 Task: Find connections with filter location Budapest XXIII. kerület with filter topic #Networkingwith filter profile language English with filter current company PRA Health Sciences with filter school East West Institute Of Technology with filter industry Housing and Community Development with filter service category Immigration Law with filter keywords title Financial Planner
Action: Mouse pressed left at (487, 59)
Screenshot: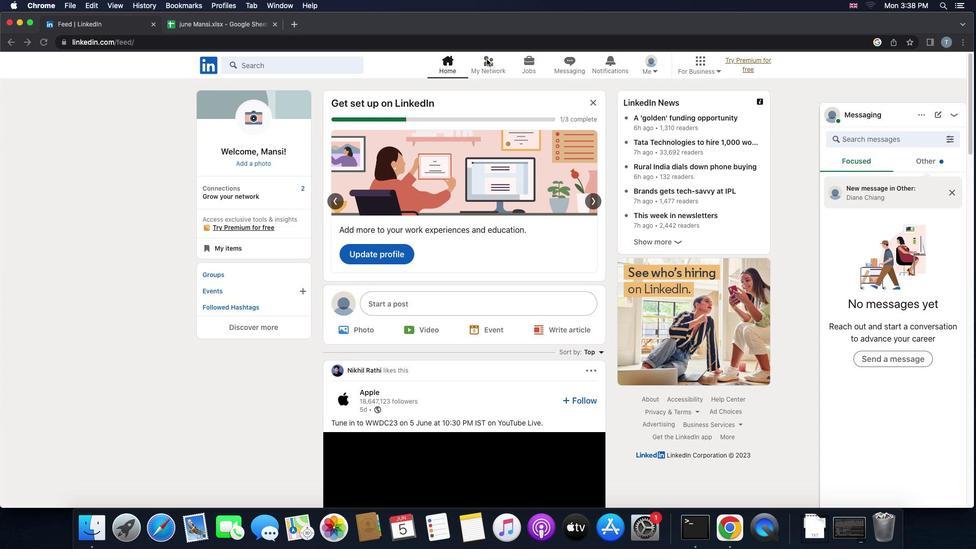 
Action: Mouse pressed left at (487, 59)
Screenshot: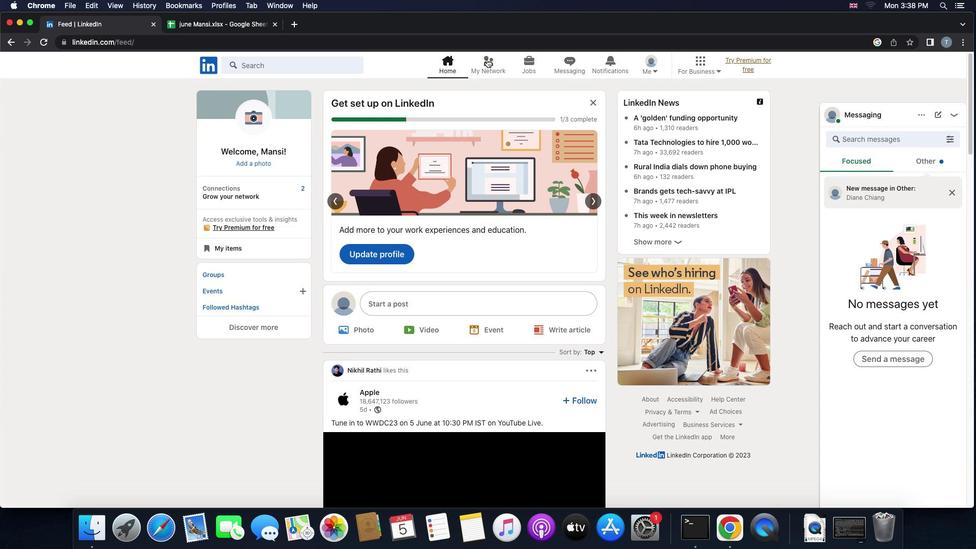 
Action: Mouse moved to (304, 119)
Screenshot: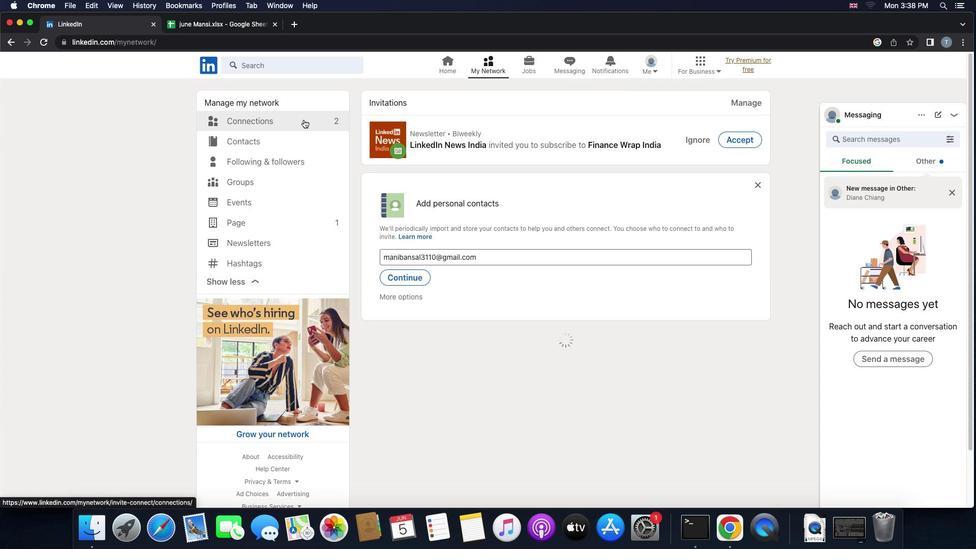 
Action: Mouse pressed left at (304, 119)
Screenshot: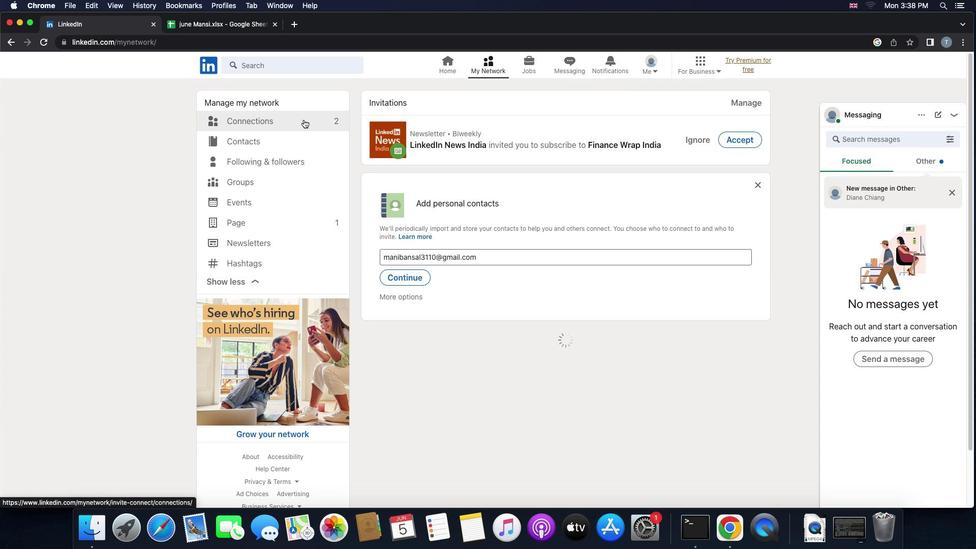 
Action: Mouse pressed left at (304, 119)
Screenshot: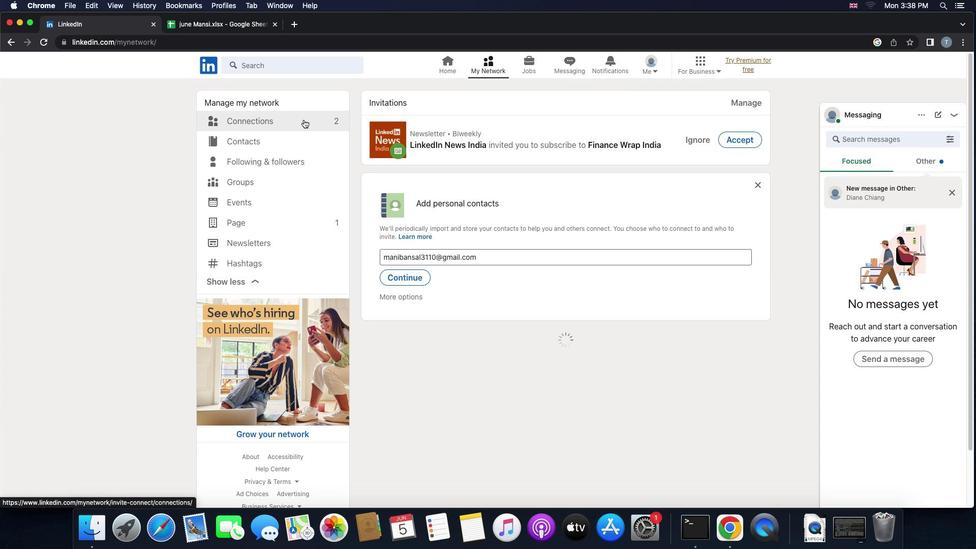 
Action: Mouse moved to (550, 121)
Screenshot: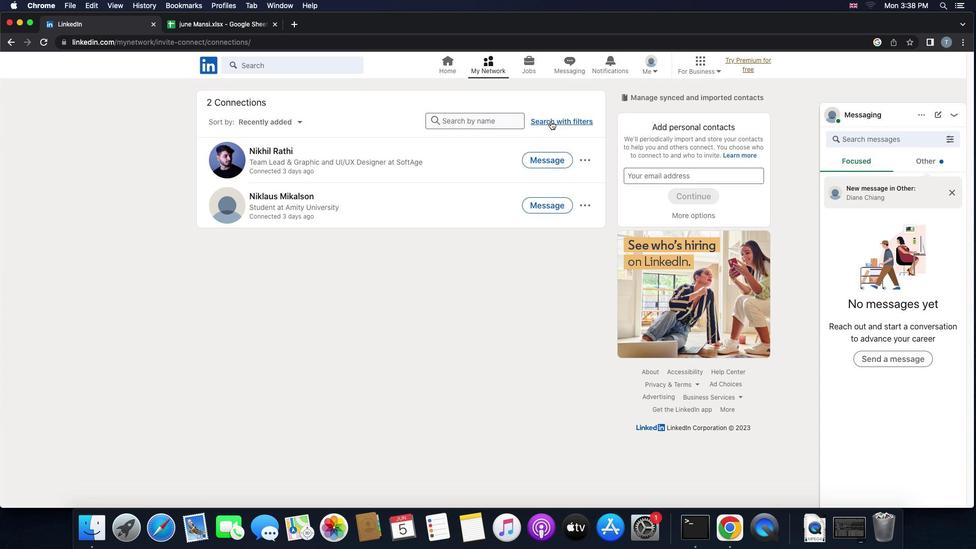 
Action: Mouse pressed left at (550, 121)
Screenshot: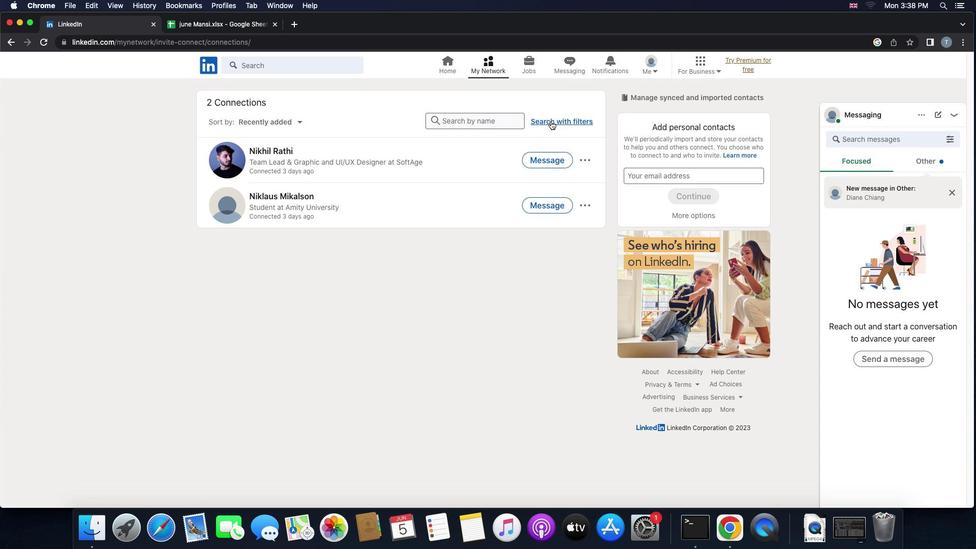 
Action: Mouse moved to (538, 90)
Screenshot: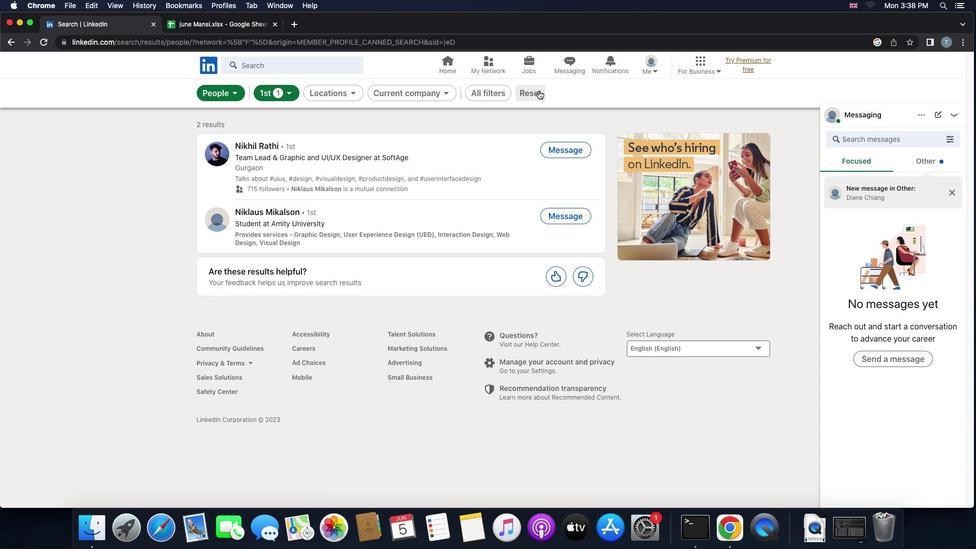 
Action: Mouse pressed left at (538, 90)
Screenshot: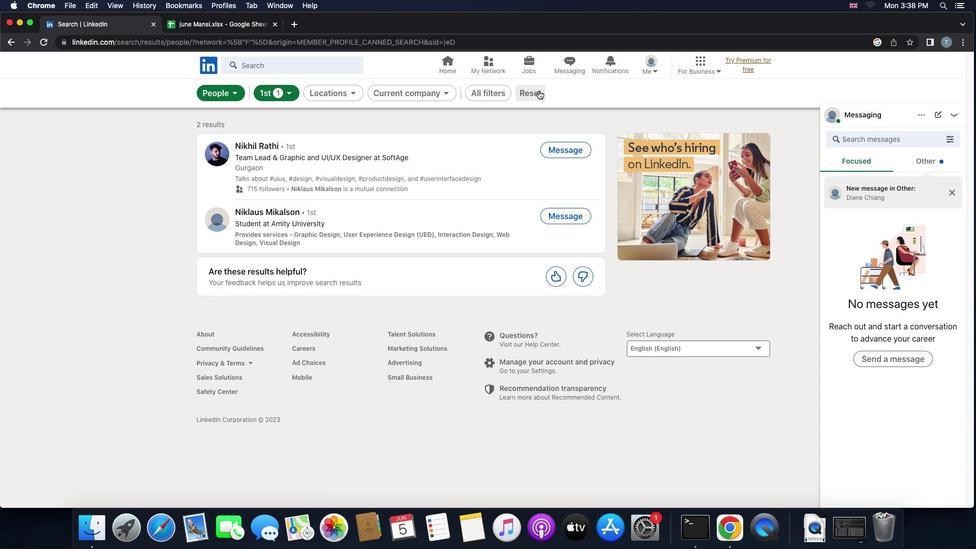 
Action: Mouse moved to (527, 90)
Screenshot: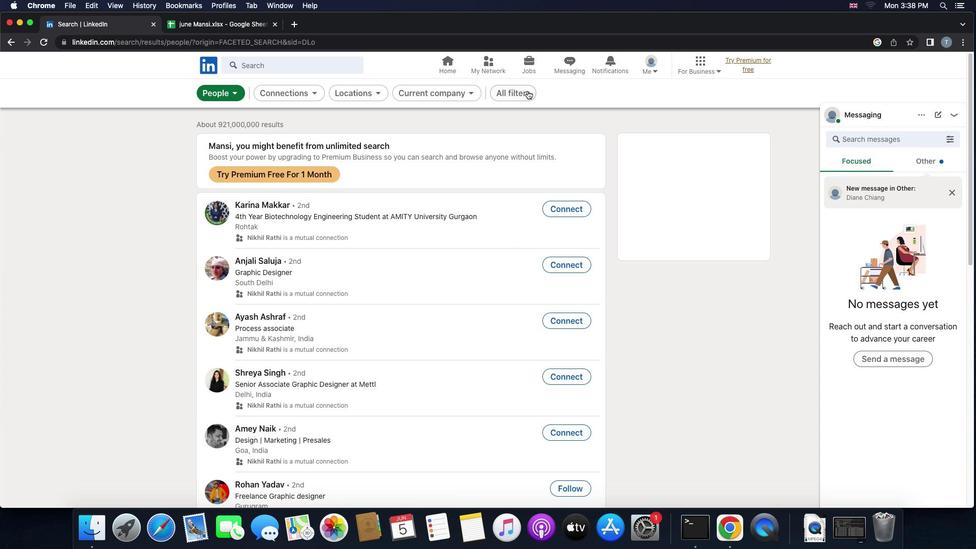
Action: Mouse pressed left at (527, 90)
Screenshot: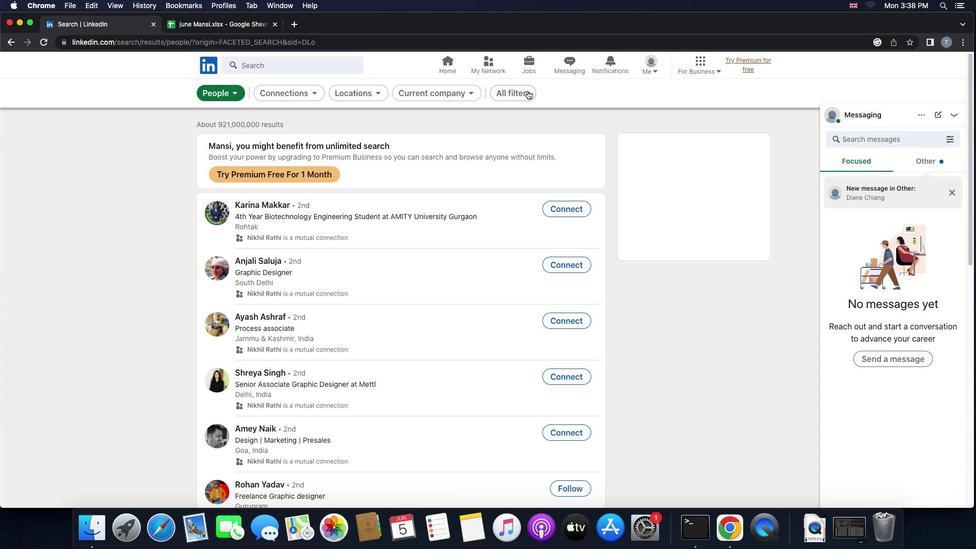 
Action: Mouse moved to (761, 232)
Screenshot: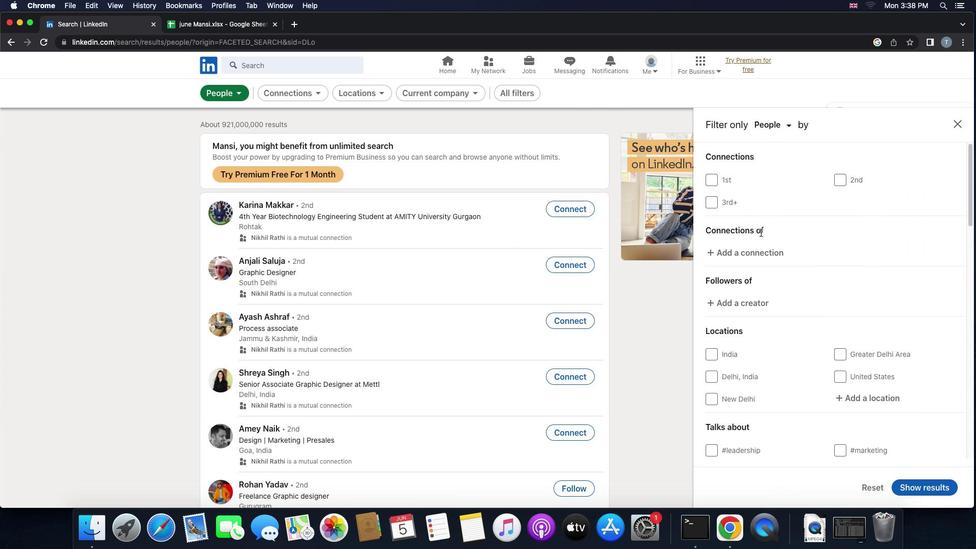
Action: Mouse scrolled (761, 232) with delta (0, 0)
Screenshot: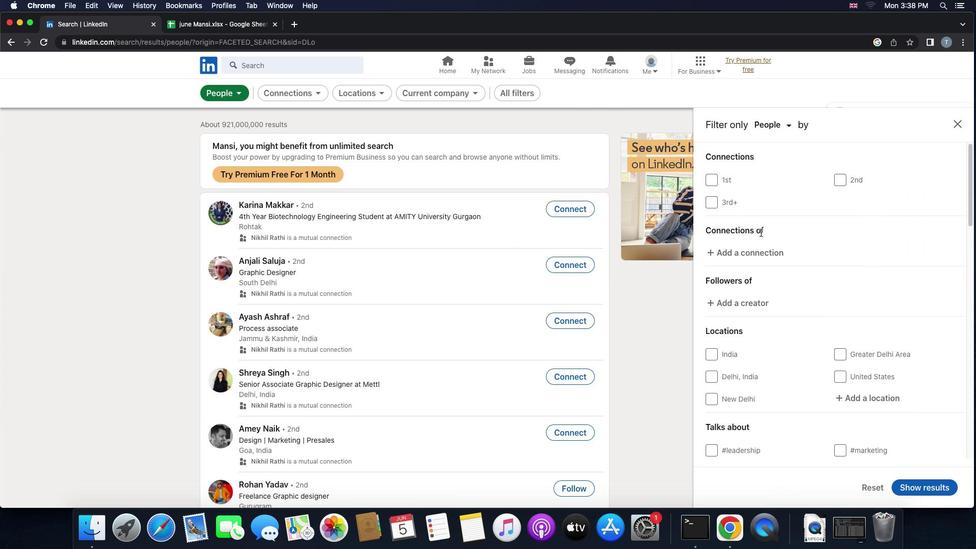 
Action: Mouse scrolled (761, 232) with delta (0, 0)
Screenshot: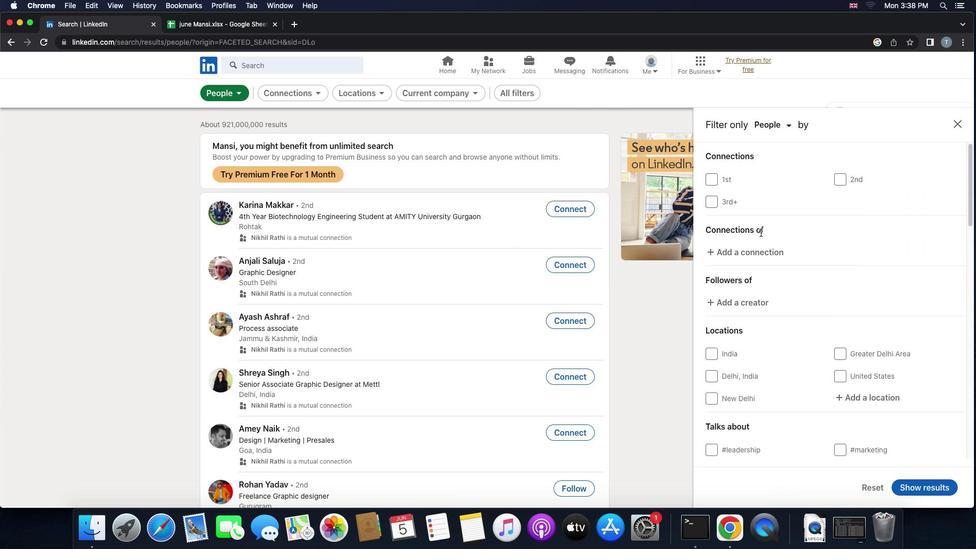
Action: Mouse scrolled (761, 232) with delta (0, 0)
Screenshot: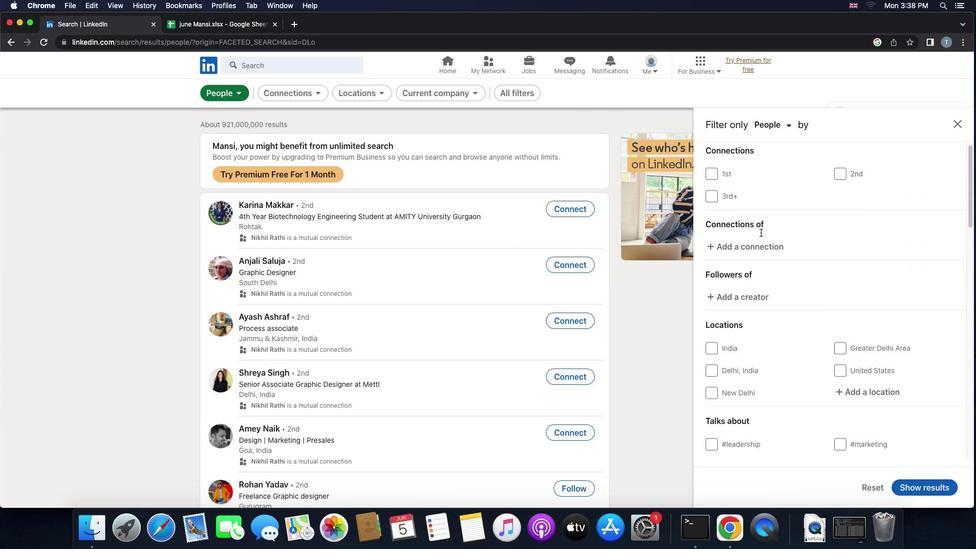 
Action: Mouse scrolled (761, 232) with delta (0, 0)
Screenshot: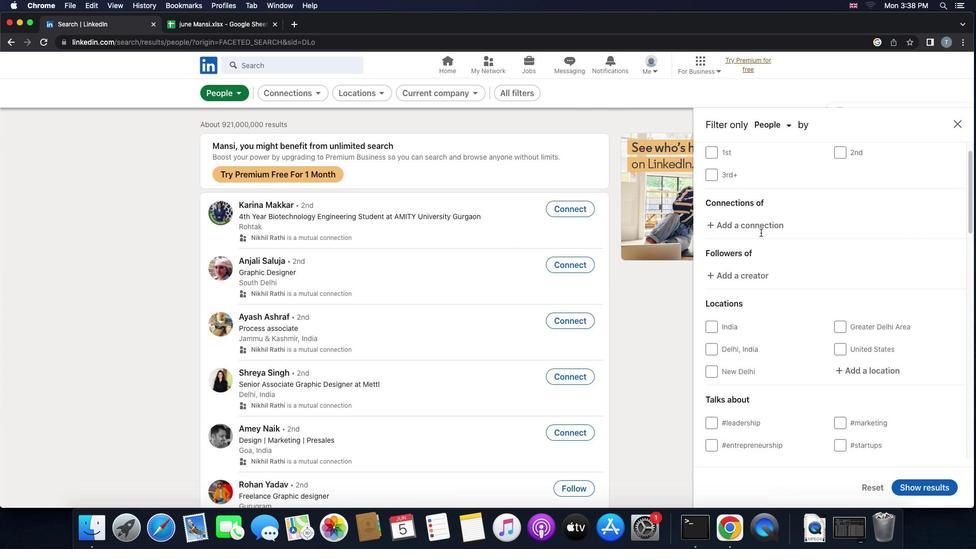 
Action: Mouse moved to (864, 340)
Screenshot: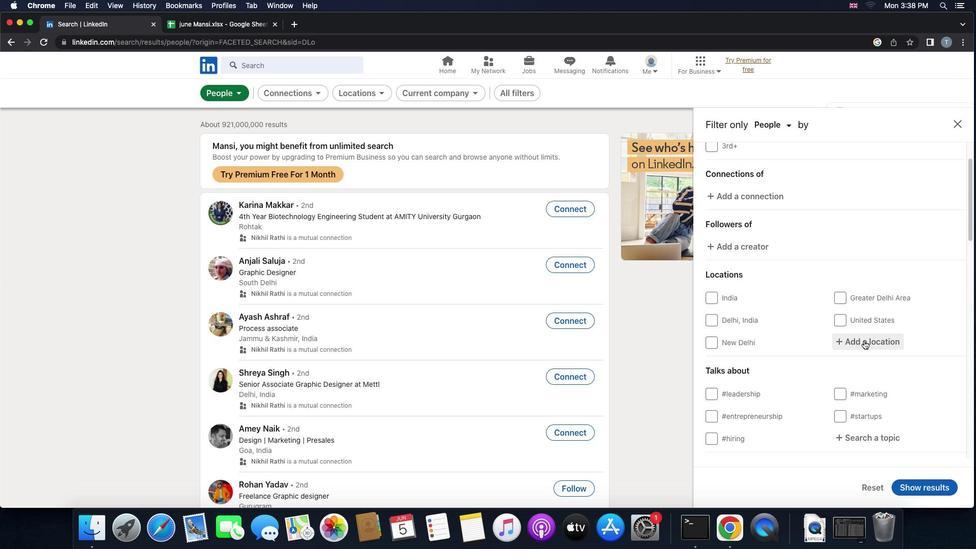 
Action: Mouse pressed left at (864, 340)
Screenshot: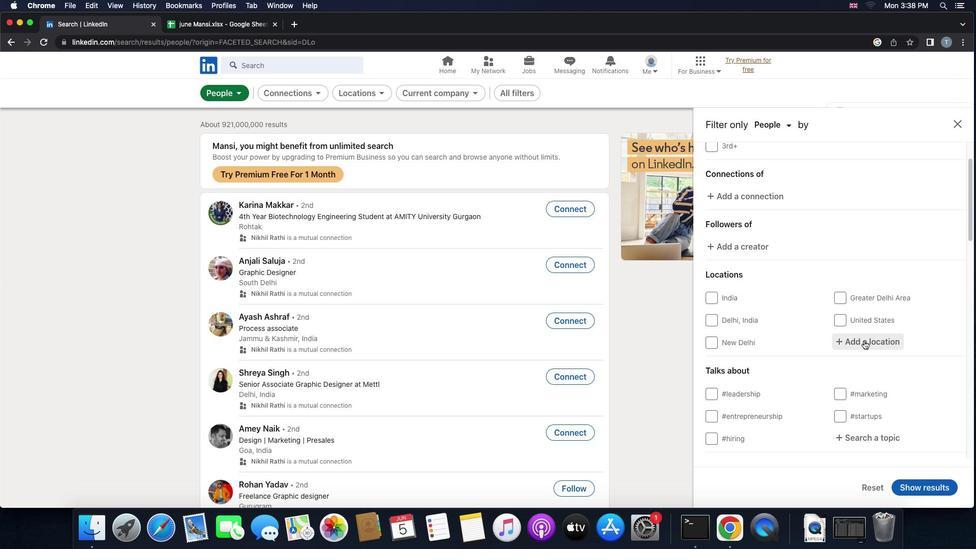 
Action: Mouse moved to (865, 341)
Screenshot: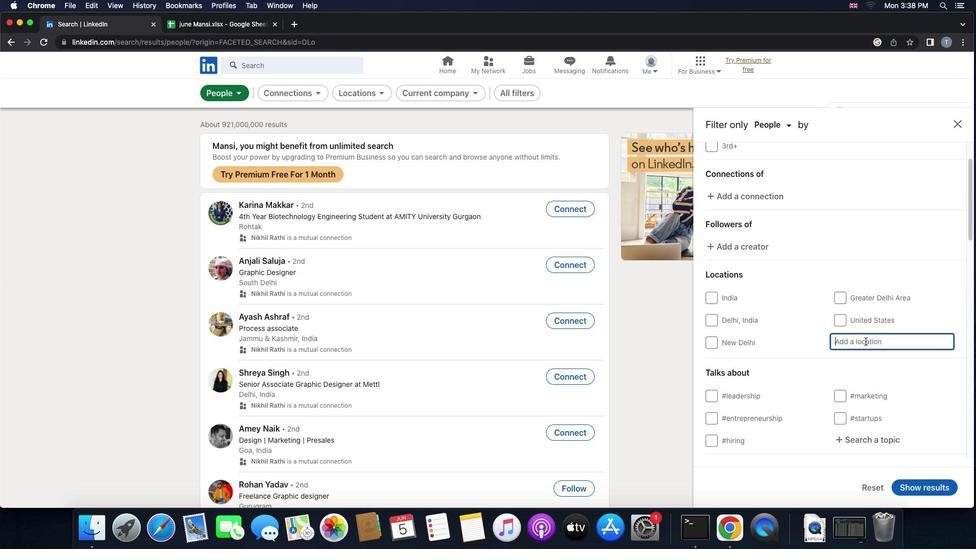 
Action: Key pressed Key.shift'B''u''d''a''p''e''s''t'Key.spaceKey.shift'X''X'Key.shift'I''I''I''.''k''e''r''u''l''e''t'Key.enter
Screenshot: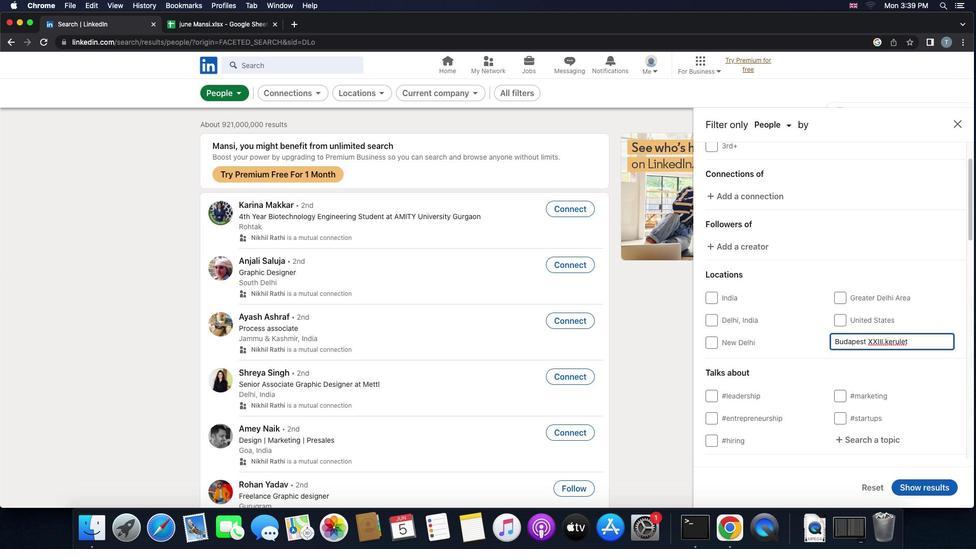 
Action: Mouse moved to (754, 370)
Screenshot: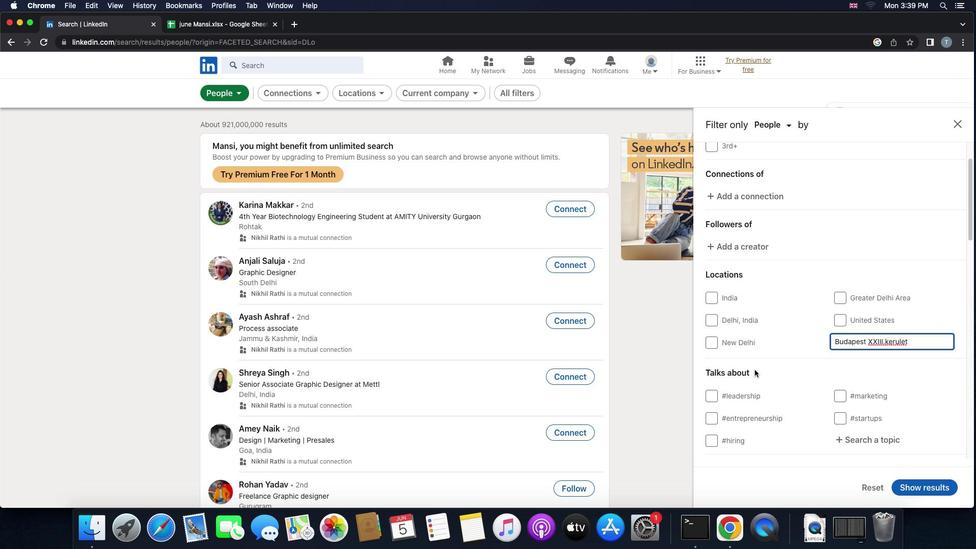 
Action: Mouse scrolled (754, 370) with delta (0, 0)
Screenshot: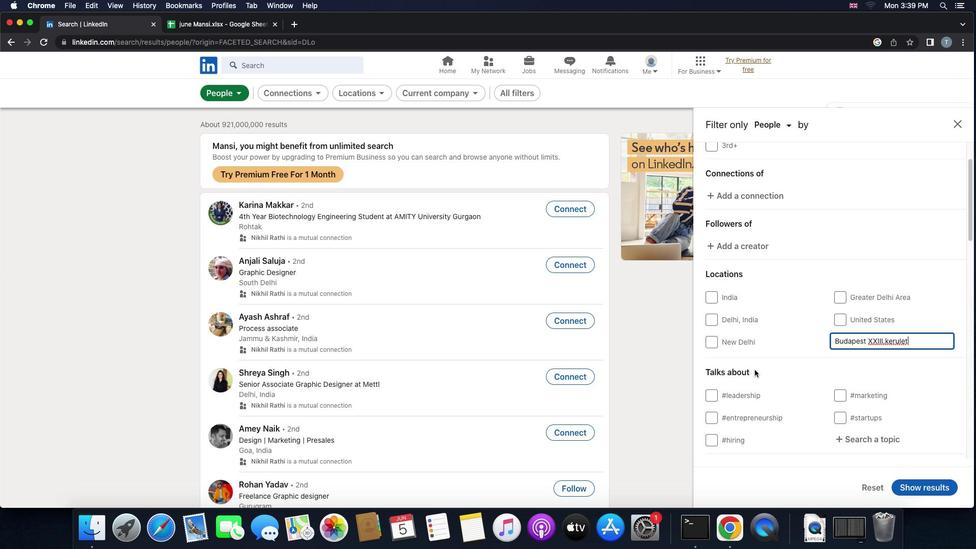 
Action: Mouse scrolled (754, 370) with delta (0, 0)
Screenshot: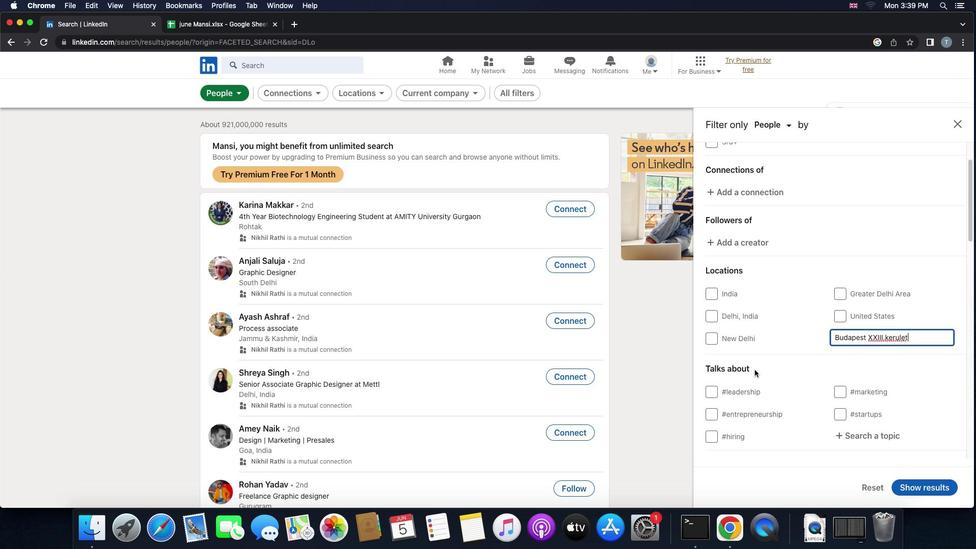 
Action: Mouse scrolled (754, 370) with delta (0, -1)
Screenshot: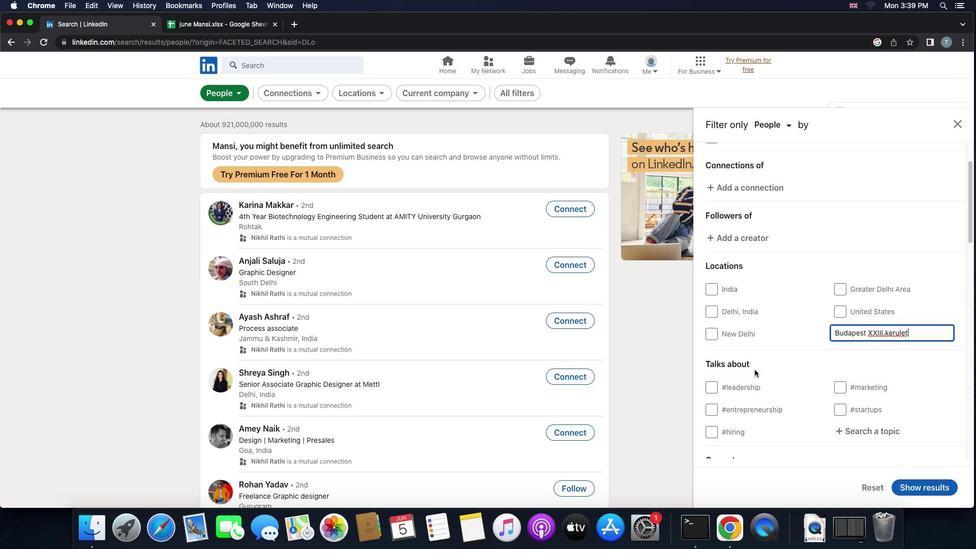 
Action: Mouse scrolled (754, 370) with delta (0, -1)
Screenshot: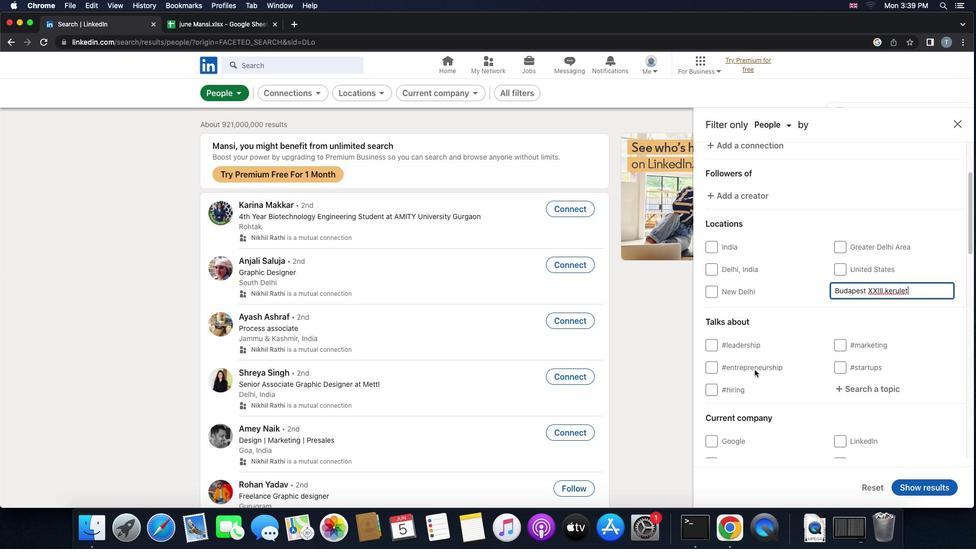 
Action: Mouse moved to (859, 285)
Screenshot: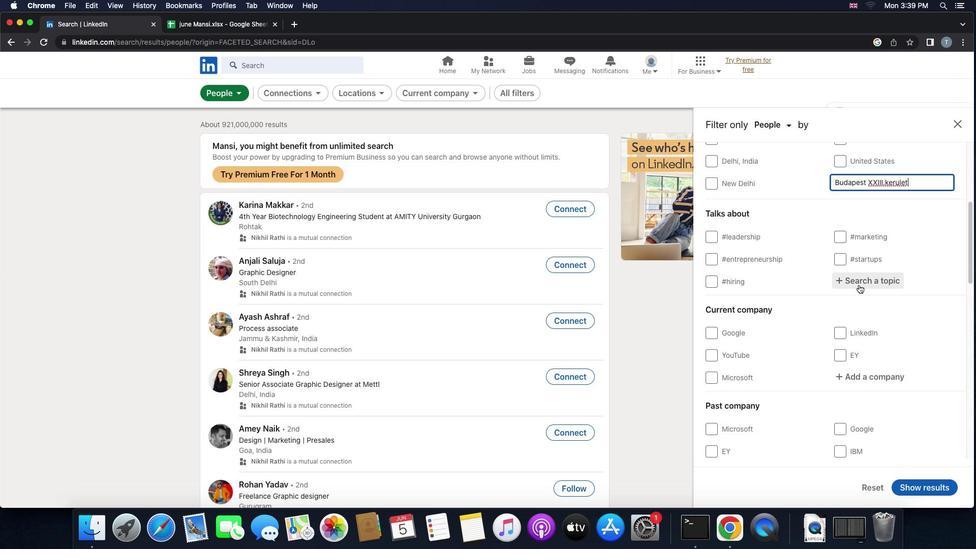 
Action: Mouse pressed left at (859, 285)
Screenshot: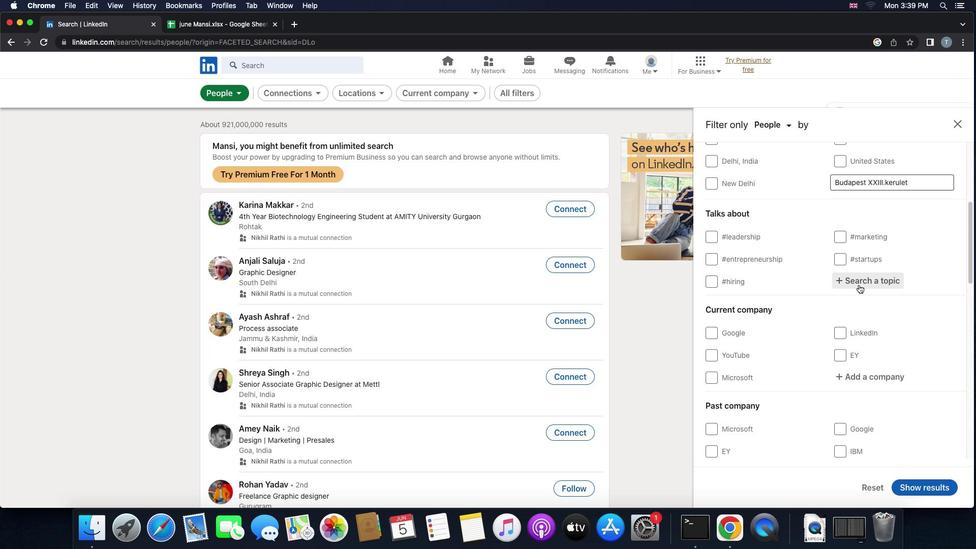 
Action: Key pressed 'n''e''t''w''o''r''k''i''n''g'
Screenshot: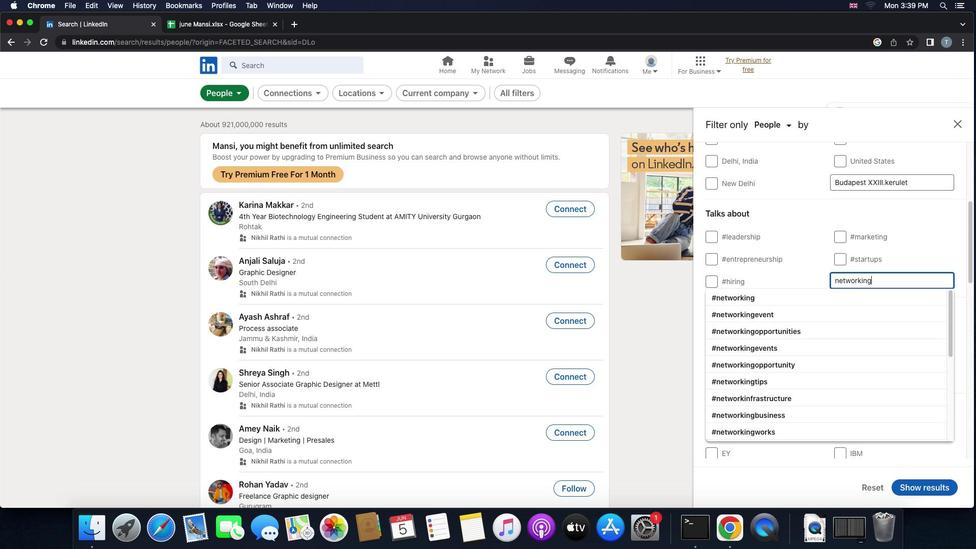 
Action: Mouse moved to (847, 300)
Screenshot: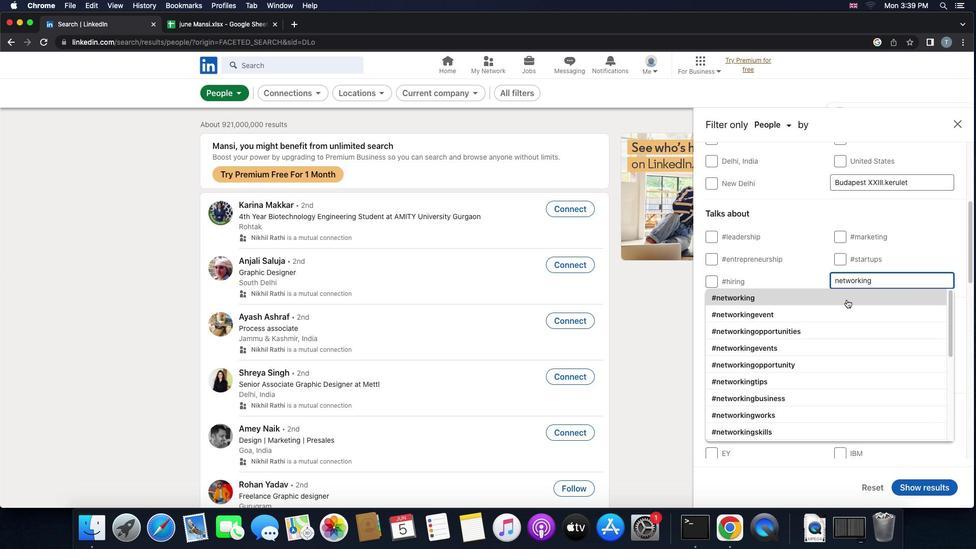 
Action: Mouse pressed left at (847, 300)
Screenshot: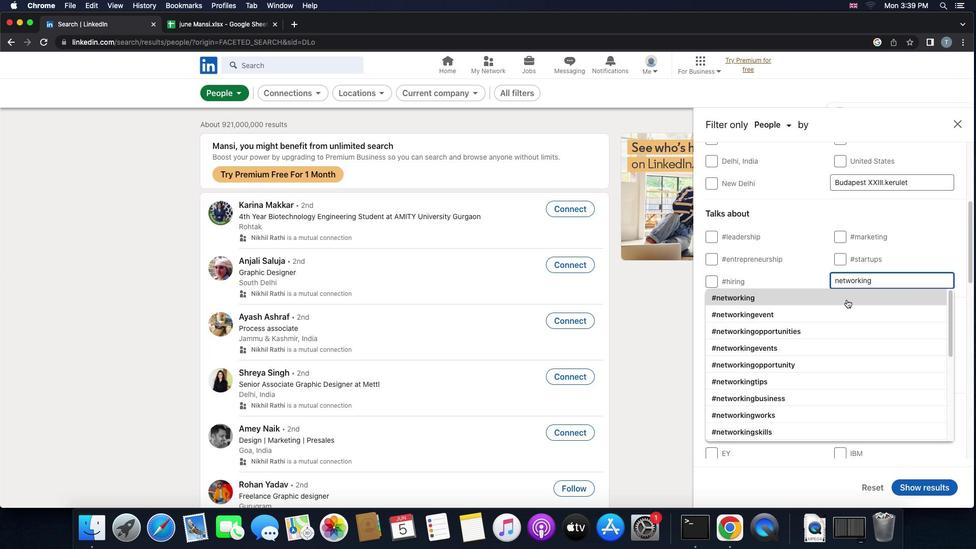 
Action: Mouse moved to (849, 300)
Screenshot: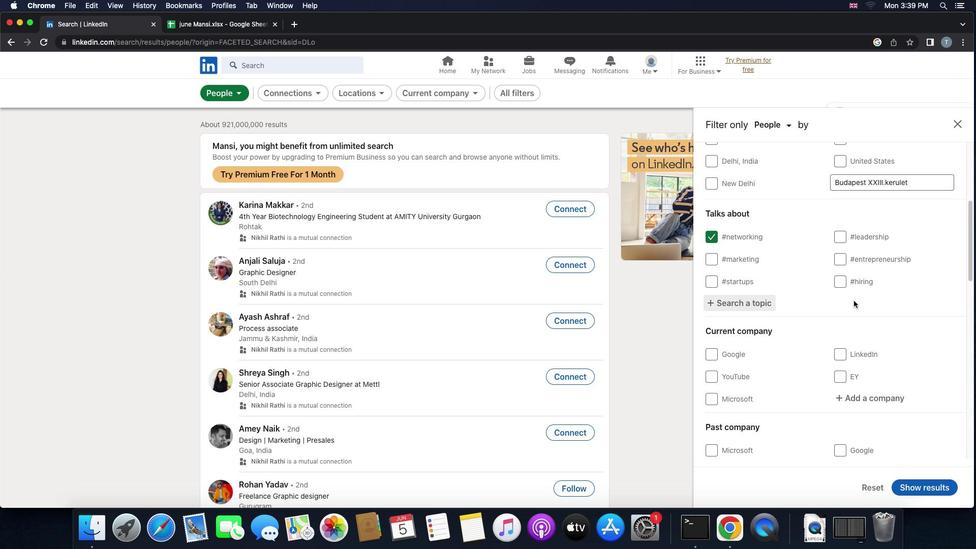 
Action: Mouse scrolled (849, 300) with delta (0, 0)
Screenshot: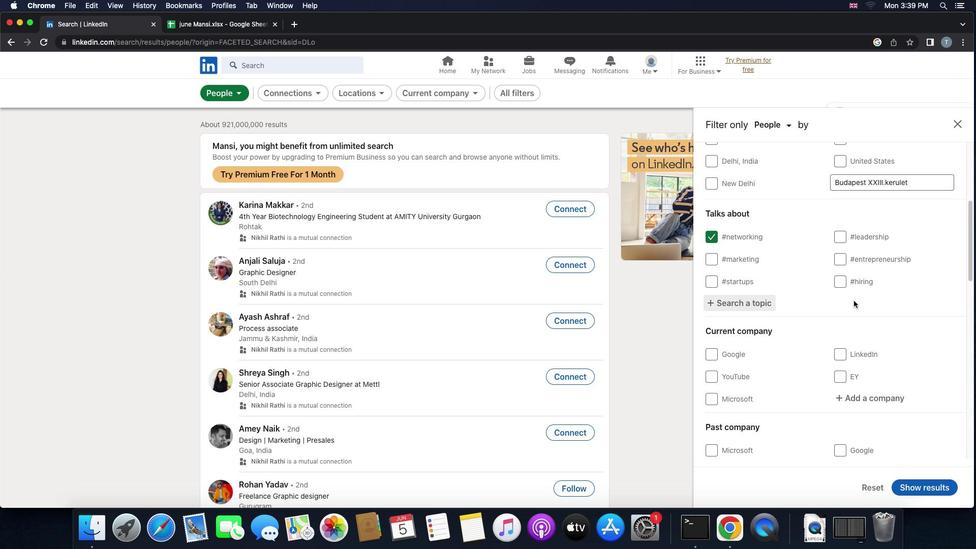 
Action: Mouse moved to (854, 301)
Screenshot: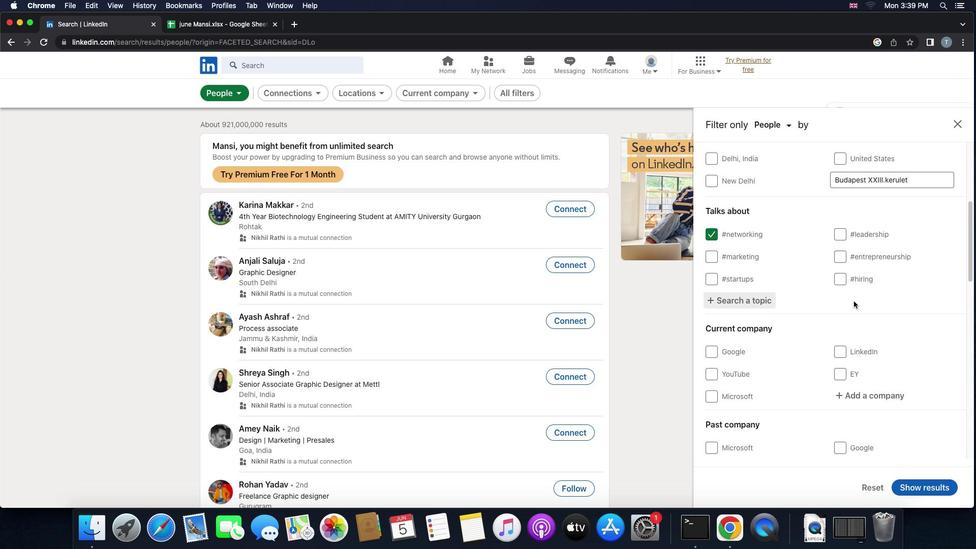 
Action: Mouse scrolled (854, 301) with delta (0, 0)
Screenshot: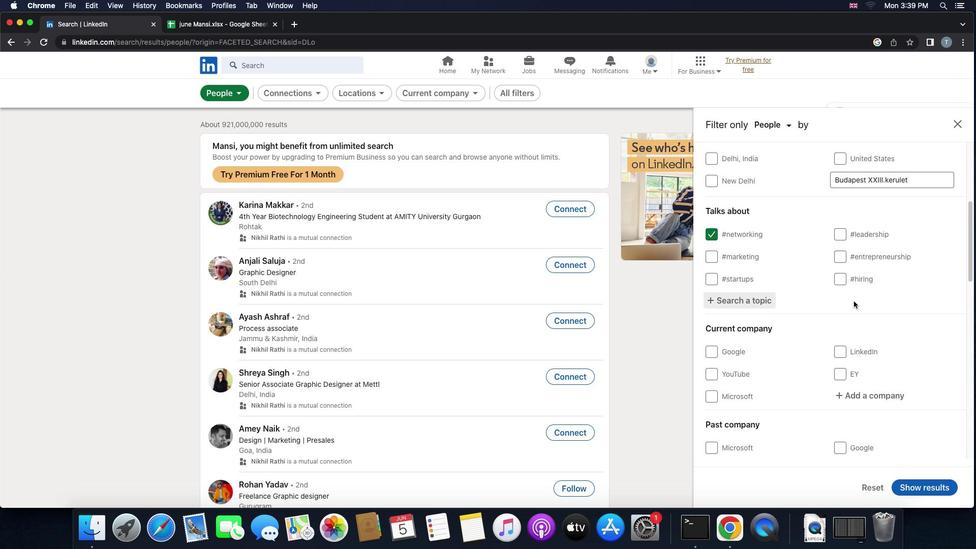 
Action: Mouse moved to (854, 301)
Screenshot: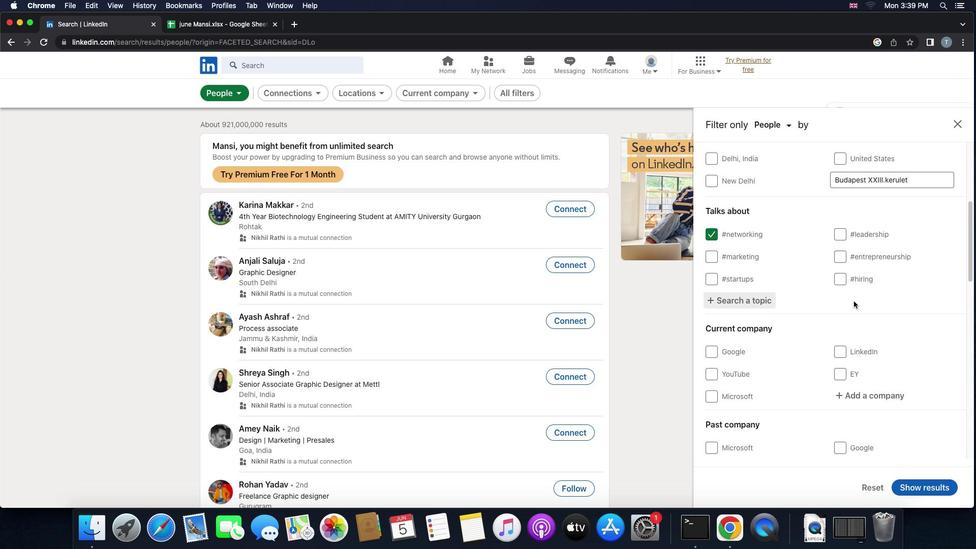 
Action: Mouse scrolled (854, 301) with delta (0, -1)
Screenshot: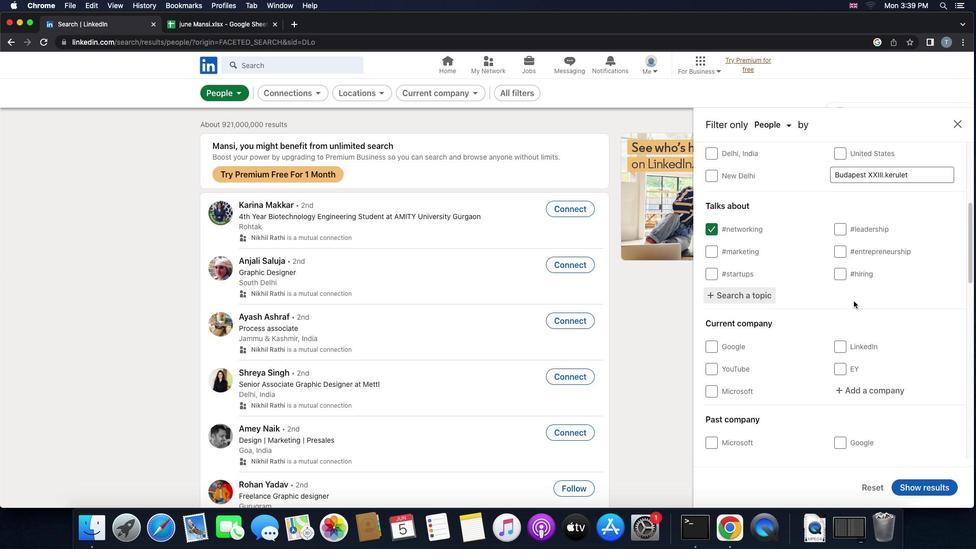 
Action: Mouse moved to (854, 301)
Screenshot: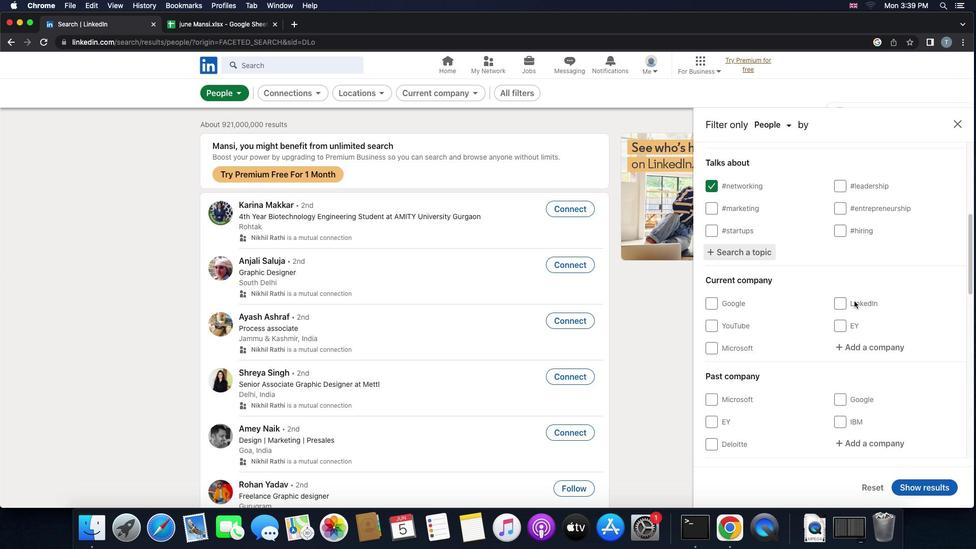 
Action: Mouse scrolled (854, 301) with delta (0, 0)
Screenshot: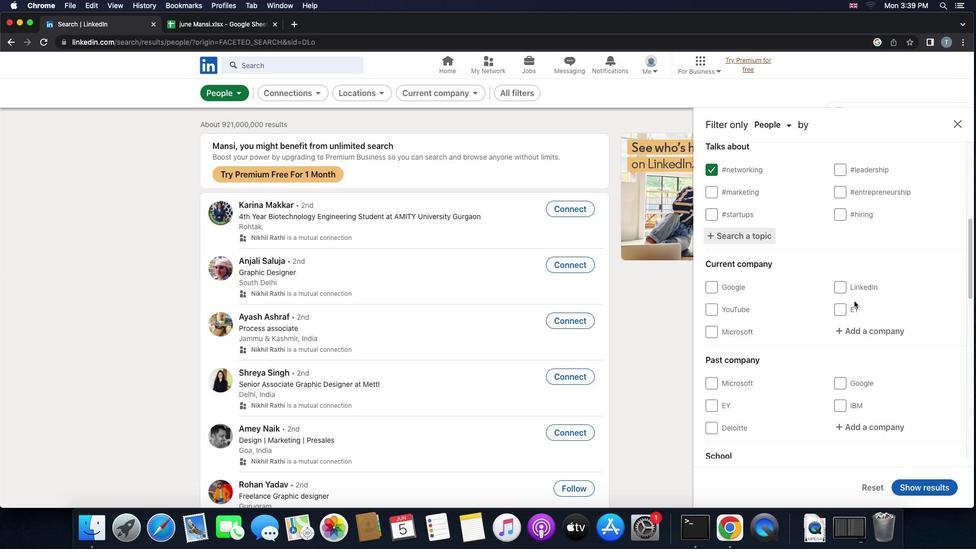 
Action: Mouse scrolled (854, 301) with delta (0, 0)
Screenshot: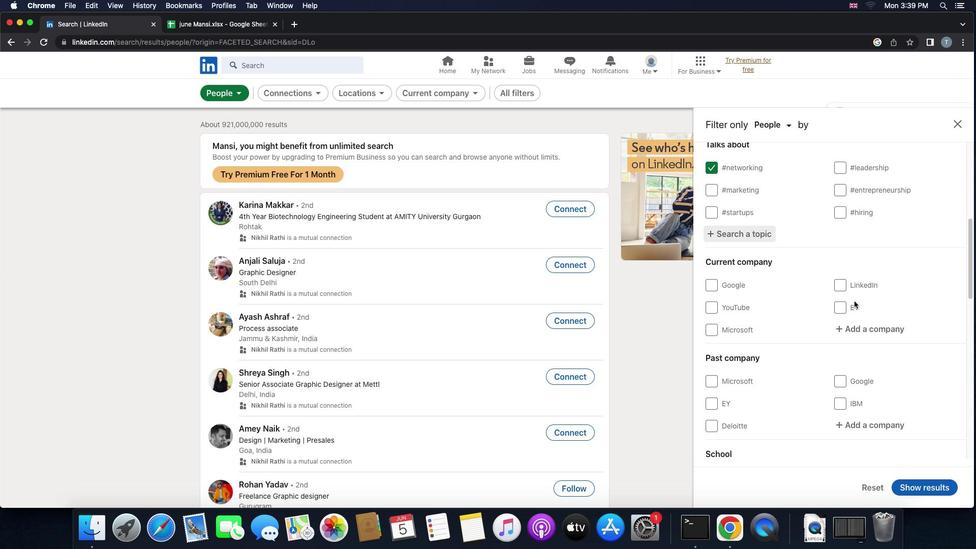 
Action: Mouse scrolled (854, 301) with delta (0, -1)
Screenshot: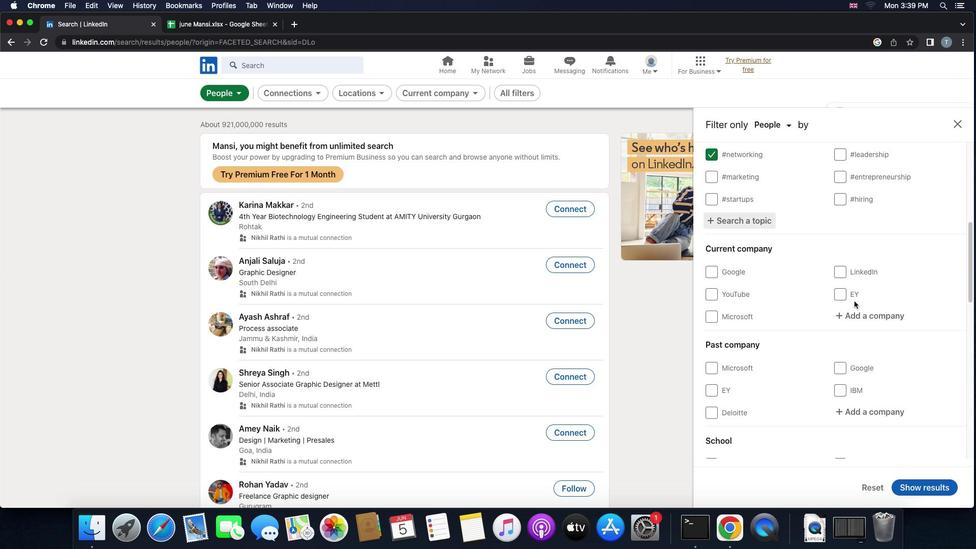
Action: Mouse moved to (870, 263)
Screenshot: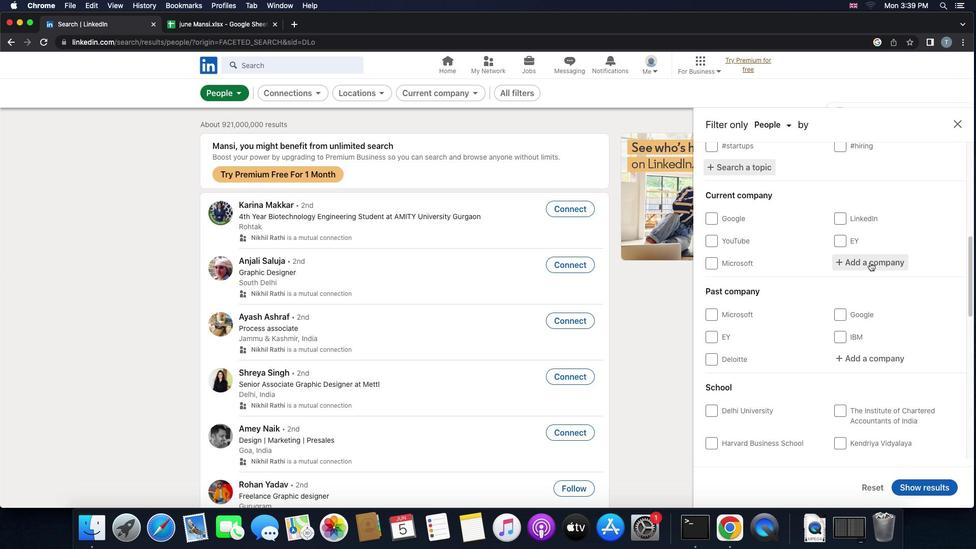 
Action: Mouse pressed left at (870, 263)
Screenshot: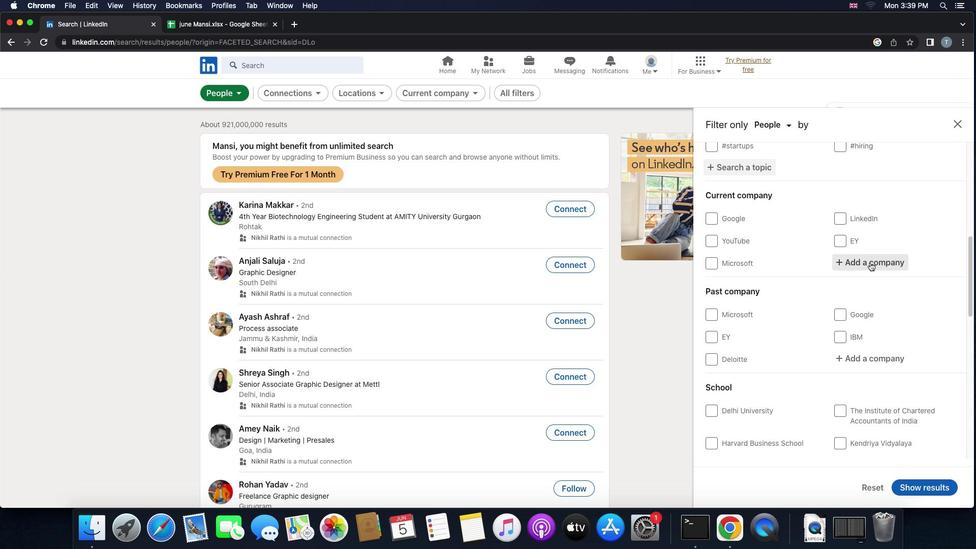 
Action: Key pressed Key.shift'P''R''A'Key.spaceKey.shift'H''e''a''l''t''h'Key.spaceKey.shift'S''c''i''e''n''c''e''s'
Screenshot: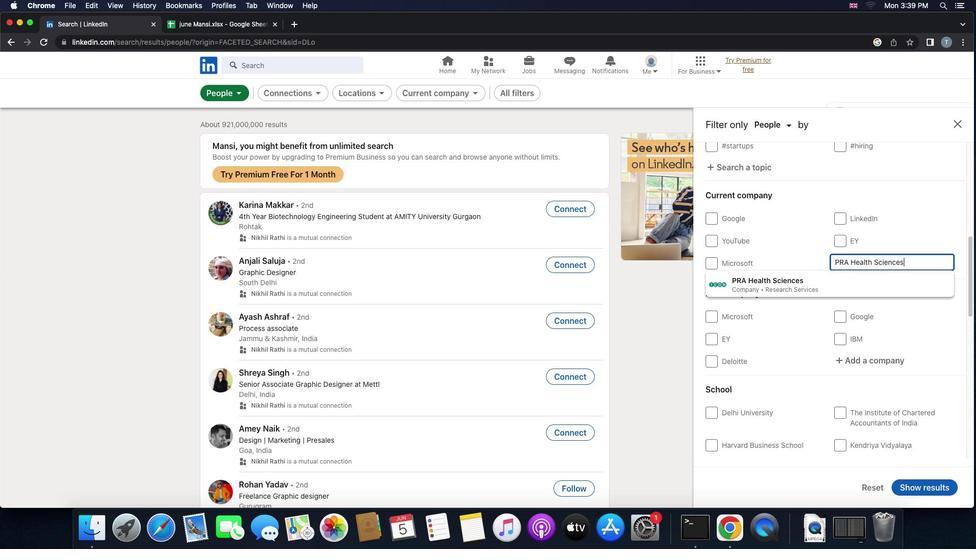 
Action: Mouse moved to (843, 282)
Screenshot: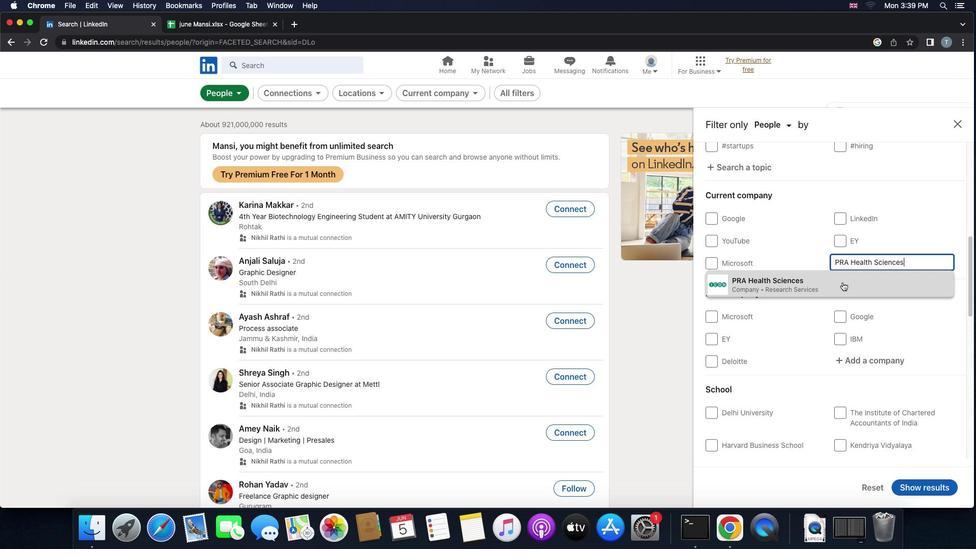 
Action: Mouse pressed left at (843, 282)
Screenshot: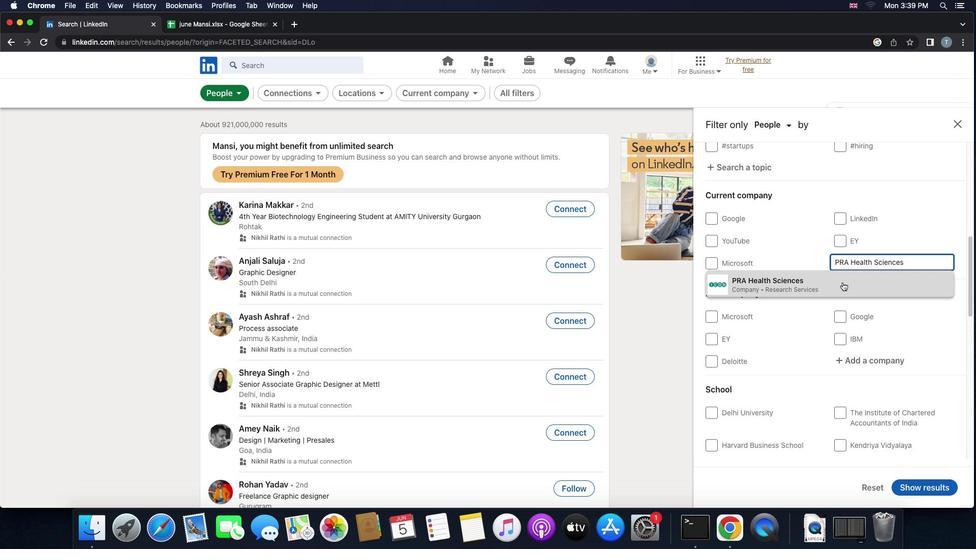 
Action: Mouse moved to (843, 282)
Screenshot: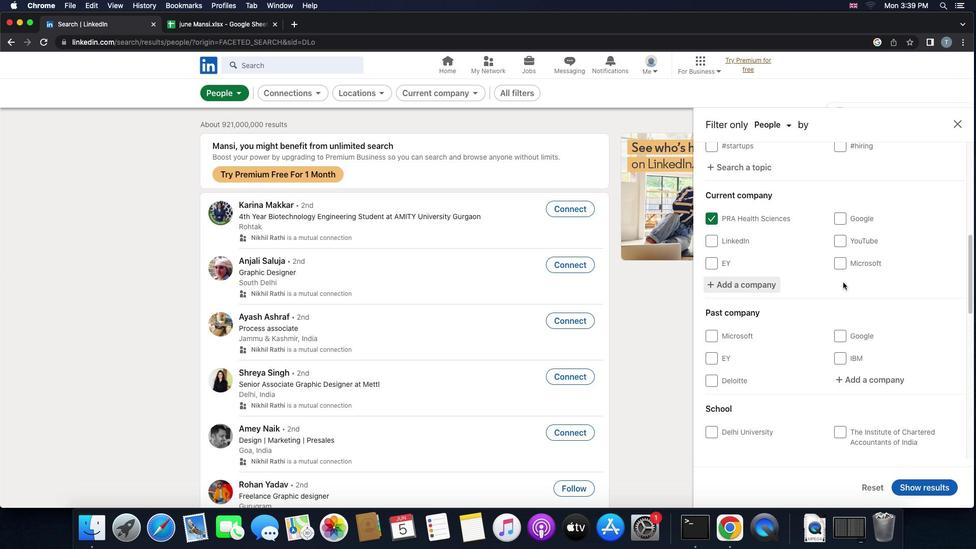 
Action: Mouse scrolled (843, 282) with delta (0, 0)
Screenshot: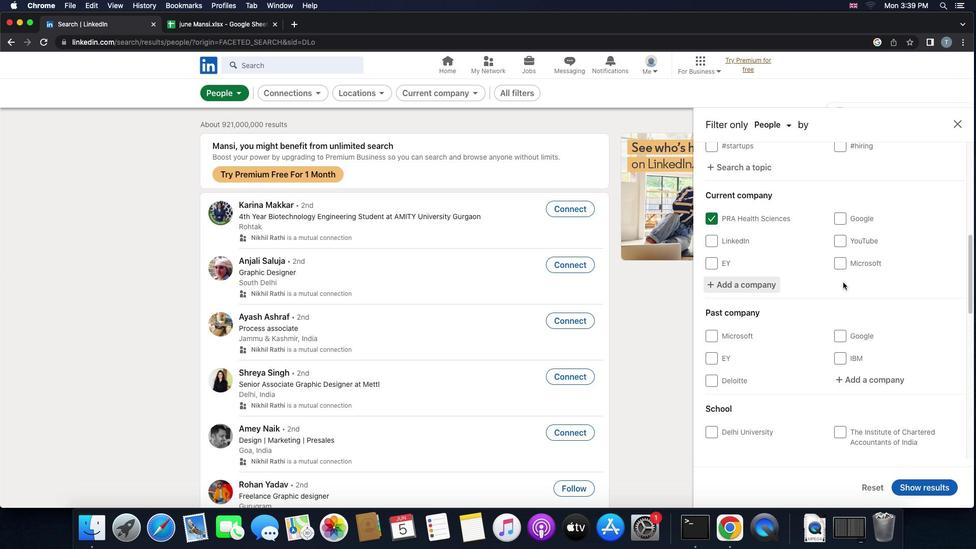 
Action: Mouse scrolled (843, 282) with delta (0, 0)
Screenshot: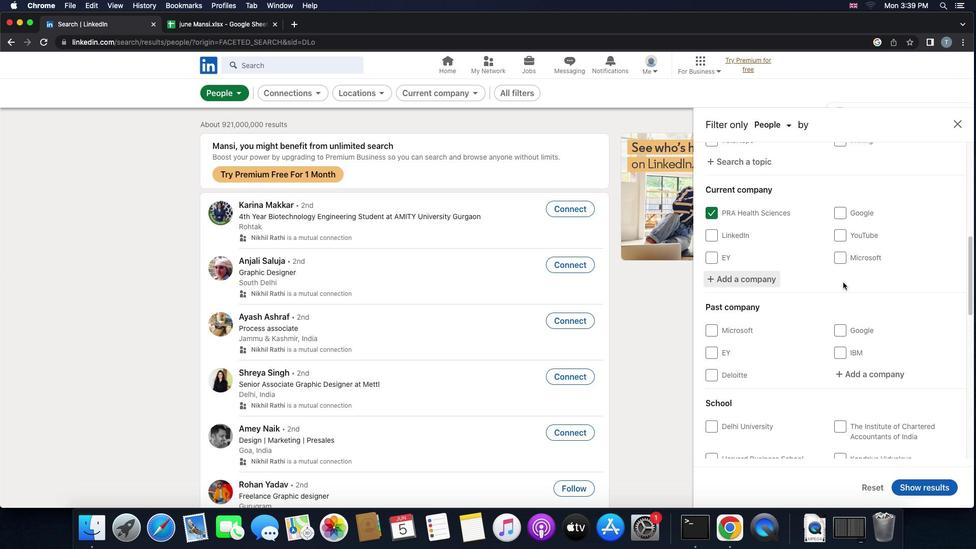 
Action: Mouse scrolled (843, 282) with delta (0, -1)
Screenshot: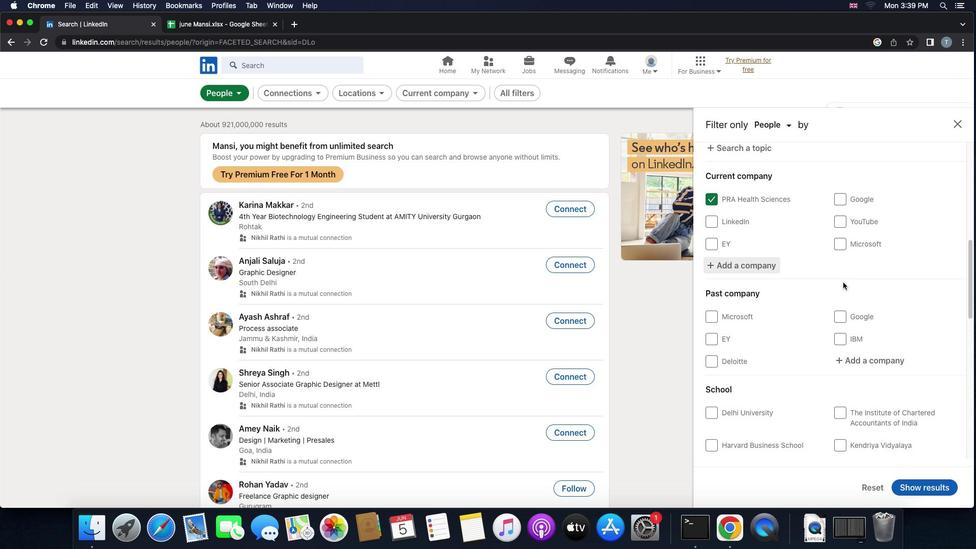 
Action: Mouse scrolled (843, 282) with delta (0, 0)
Screenshot: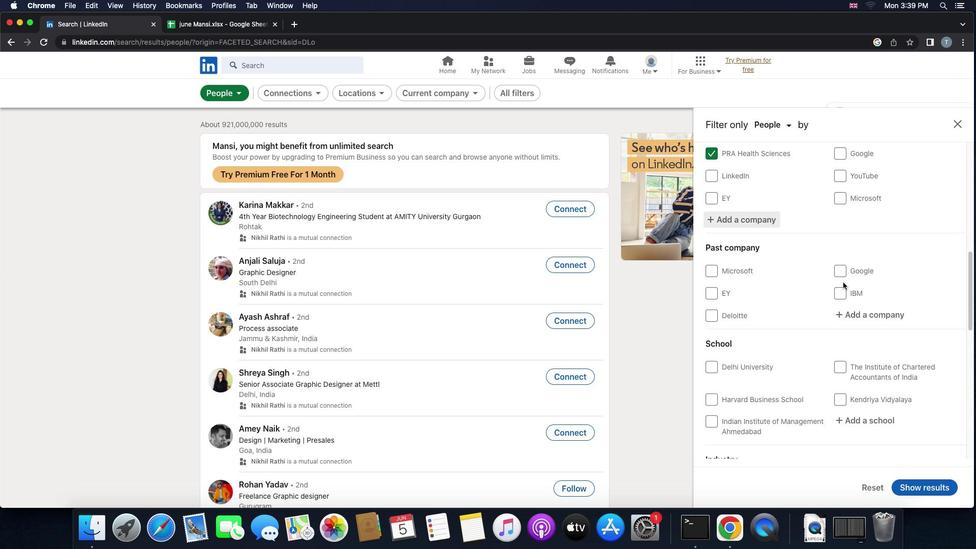 
Action: Mouse scrolled (843, 282) with delta (0, 0)
Screenshot: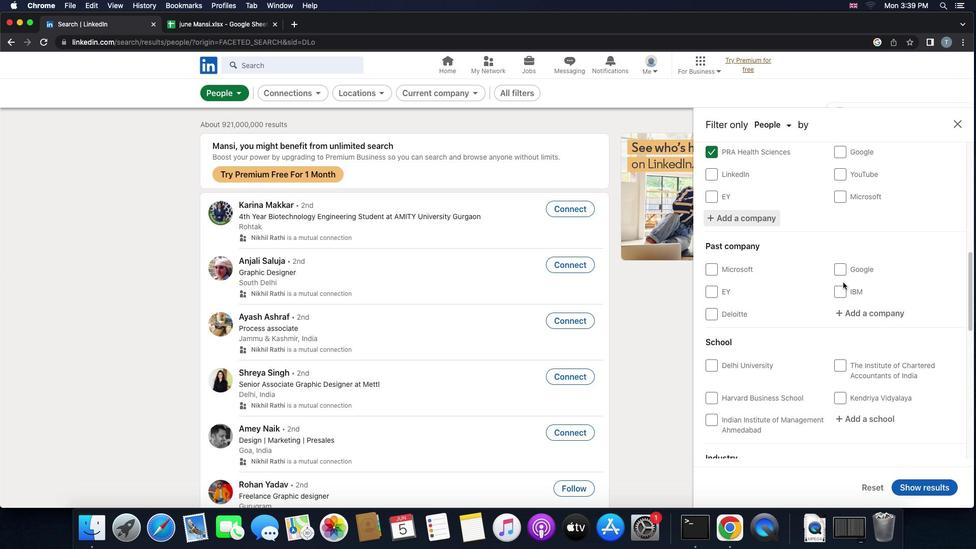 
Action: Mouse scrolled (843, 282) with delta (0, -1)
Screenshot: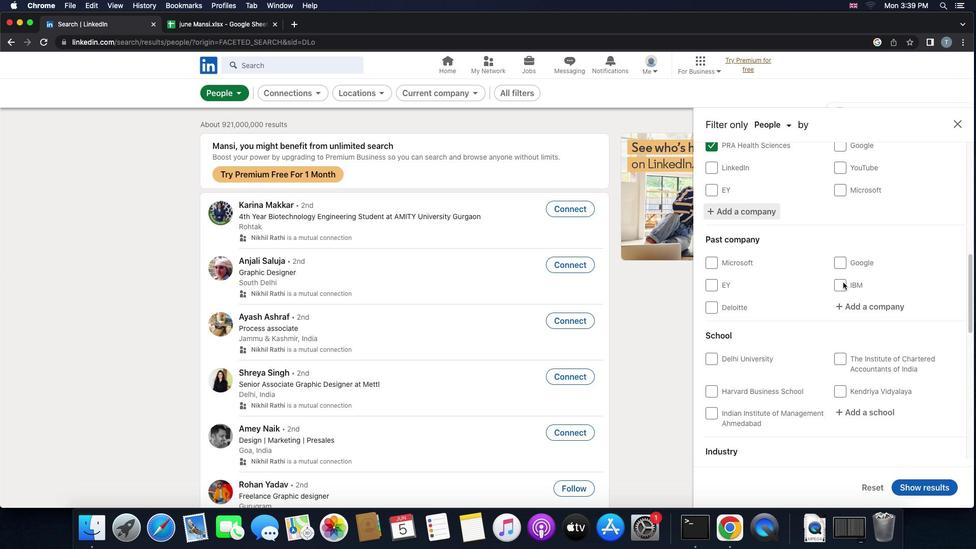 
Action: Mouse scrolled (843, 282) with delta (0, 0)
Screenshot: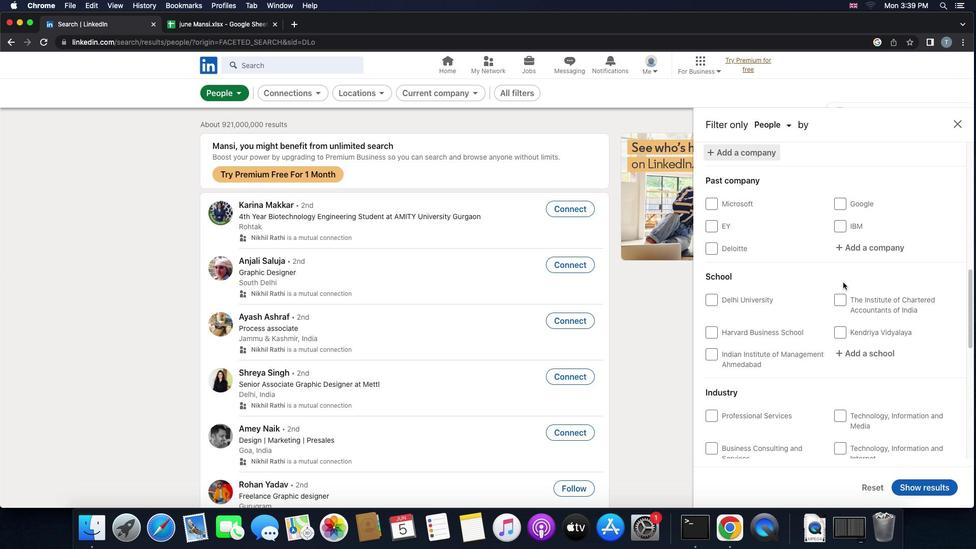 
Action: Mouse scrolled (843, 282) with delta (0, 0)
Screenshot: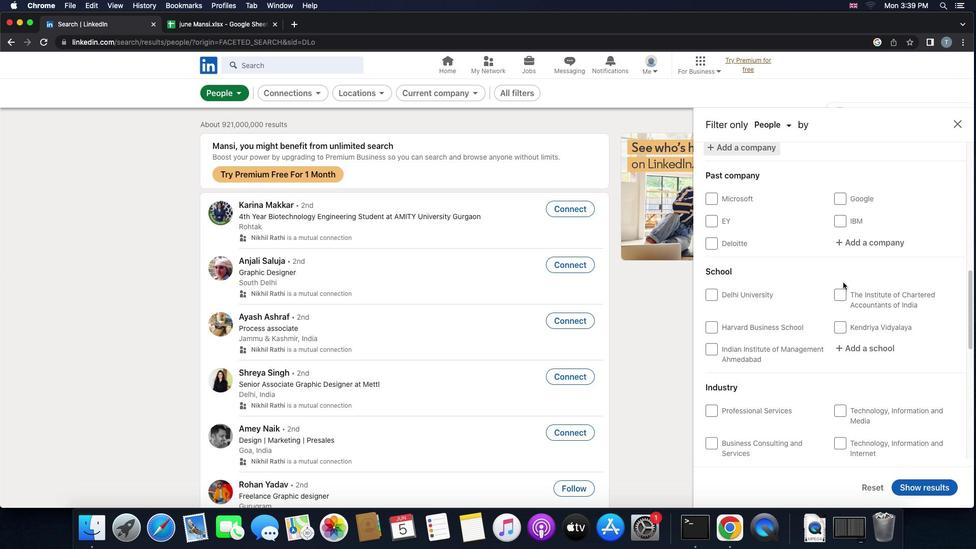 
Action: Mouse scrolled (843, 282) with delta (0, -1)
Screenshot: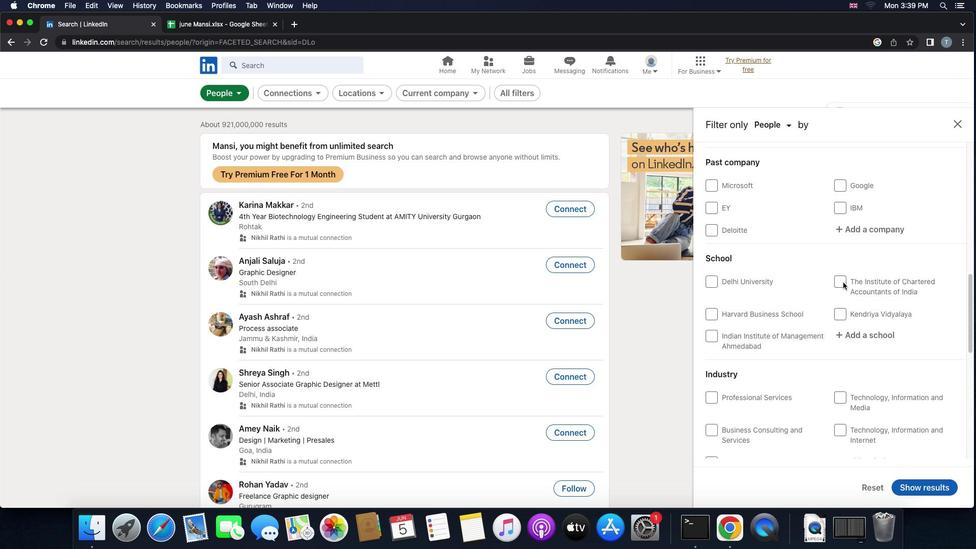 
Action: Mouse scrolled (843, 282) with delta (0, -1)
Screenshot: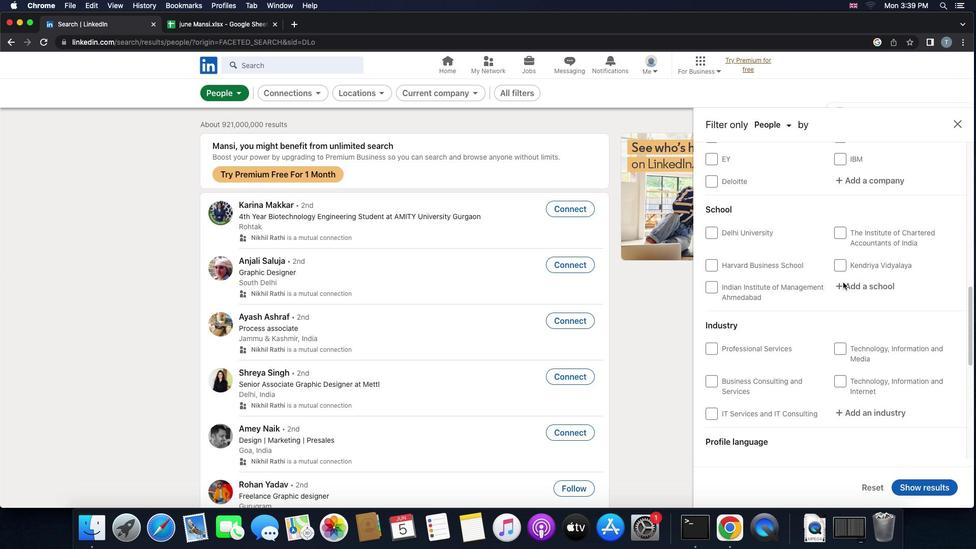 
Action: Mouse moved to (860, 229)
Screenshot: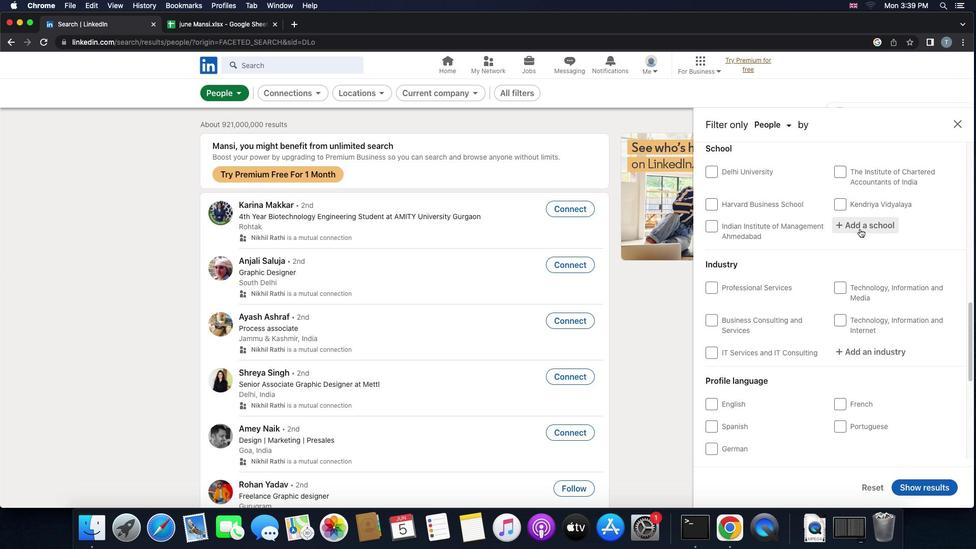 
Action: Mouse pressed left at (860, 229)
Screenshot: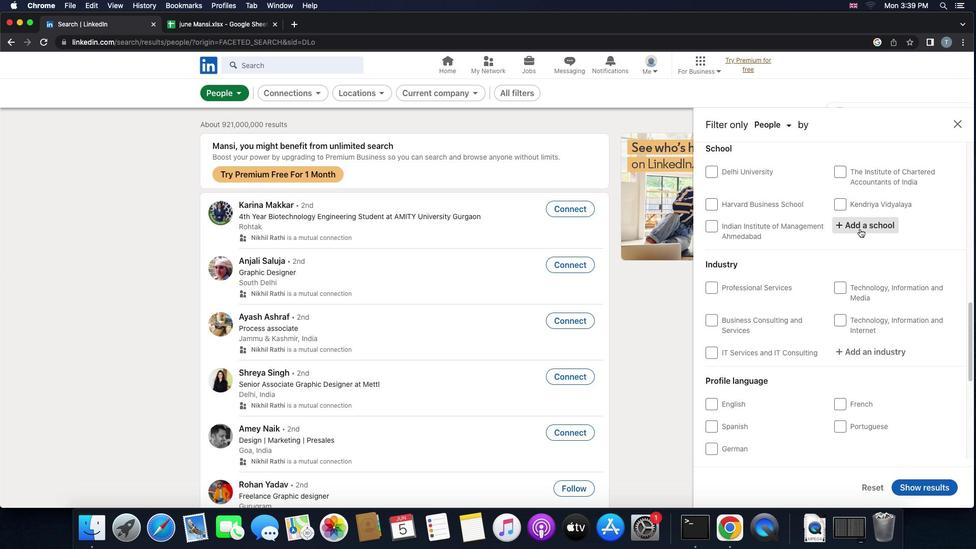 
Action: Key pressed Key.shift'E''a''s''t'
Screenshot: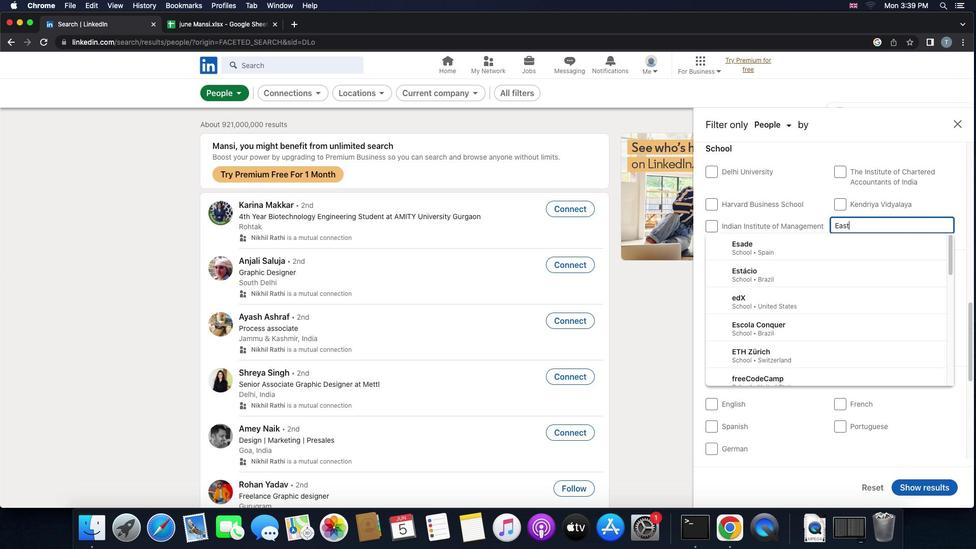 
Action: Mouse moved to (860, 229)
Screenshot: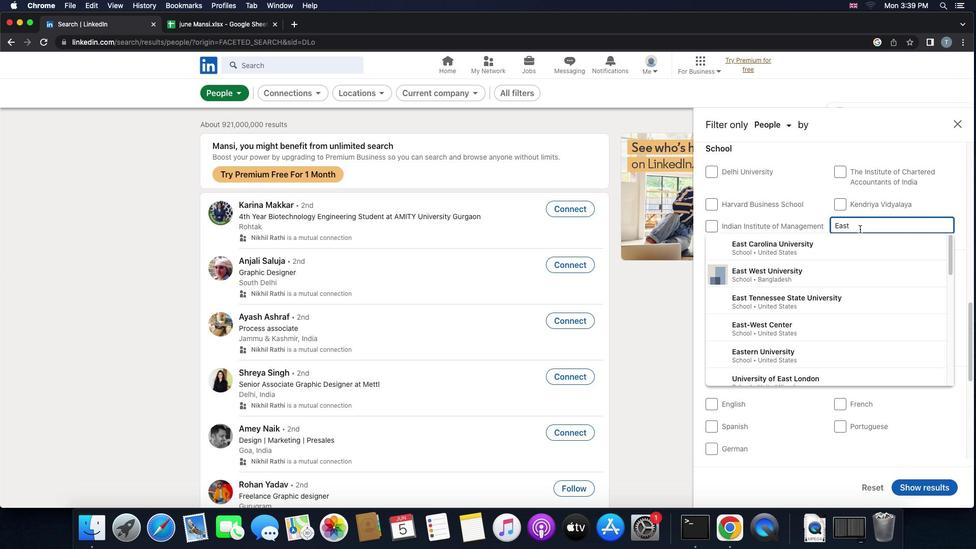 
Action: Key pressed Key.spaceKey.shift'W''e''s''t'Key.spaceKey.shift'I''n''s''t''i''t''u''t''e'Key.space
Screenshot: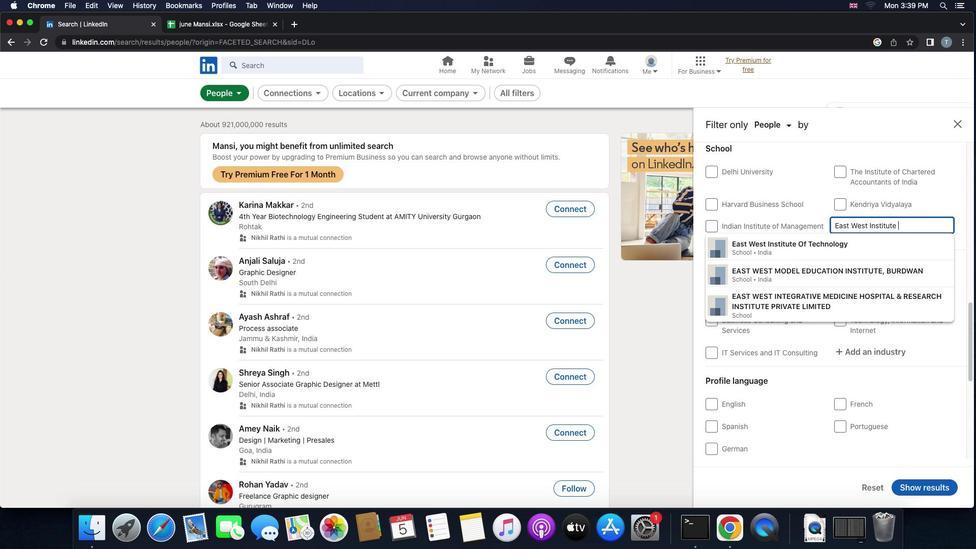 
Action: Mouse moved to (835, 242)
Screenshot: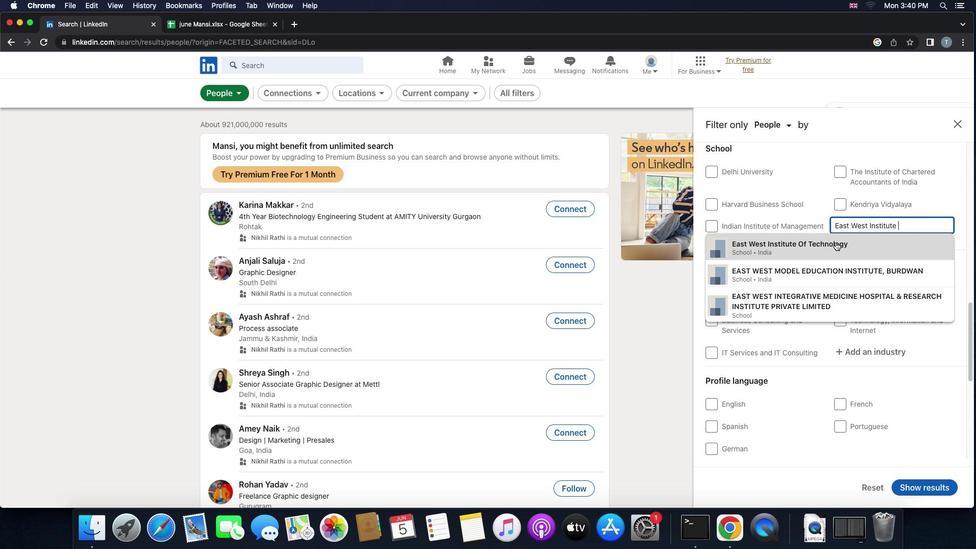 
Action: Mouse pressed left at (835, 242)
Screenshot: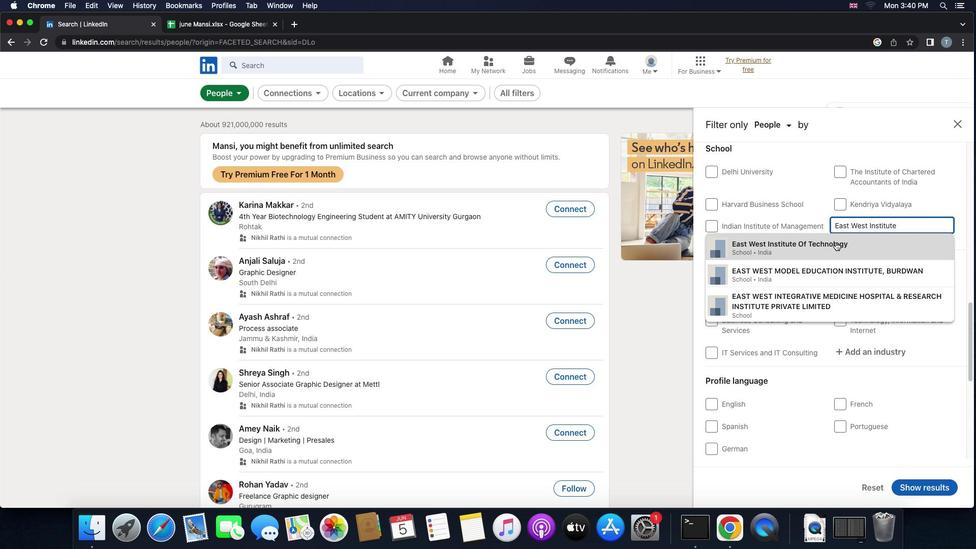 
Action: Mouse moved to (849, 282)
Screenshot: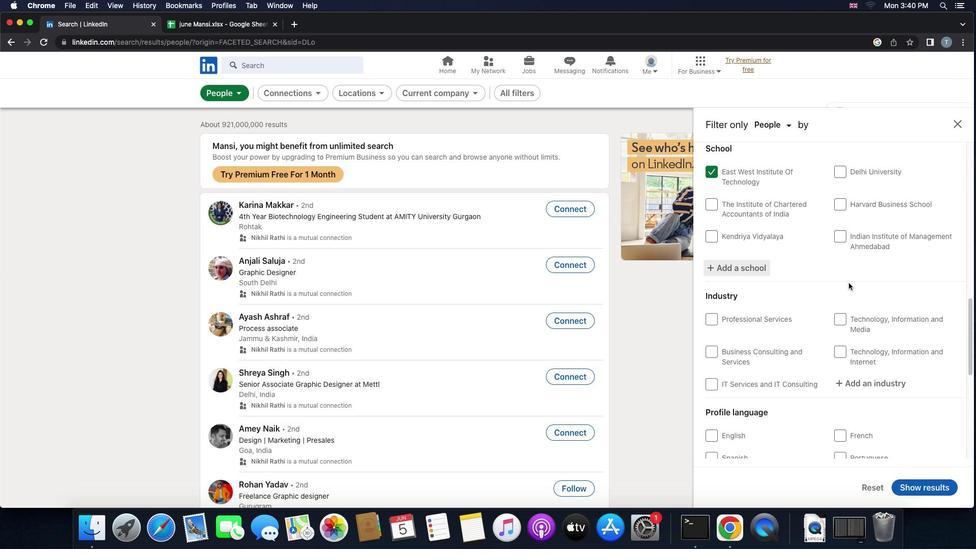 
Action: Mouse scrolled (849, 282) with delta (0, 0)
Screenshot: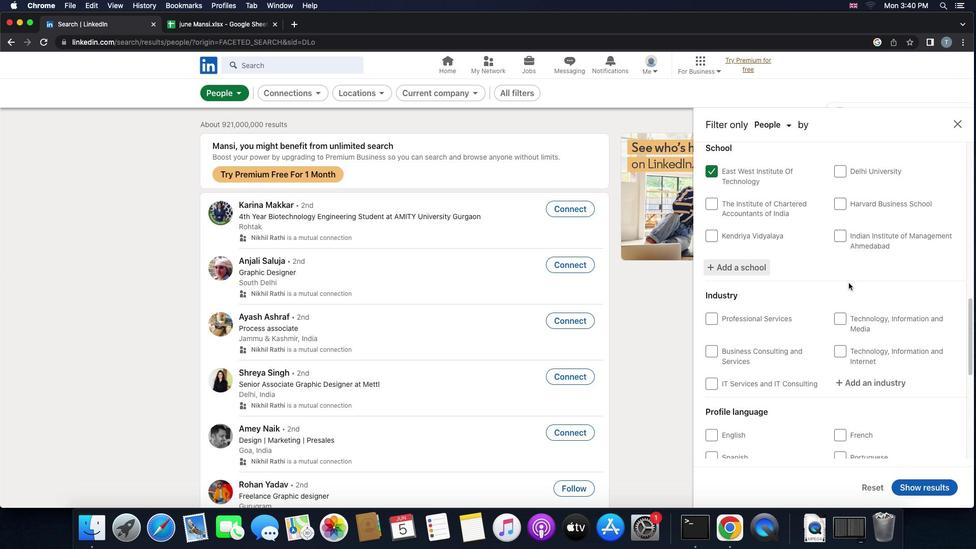 
Action: Mouse scrolled (849, 282) with delta (0, 0)
Screenshot: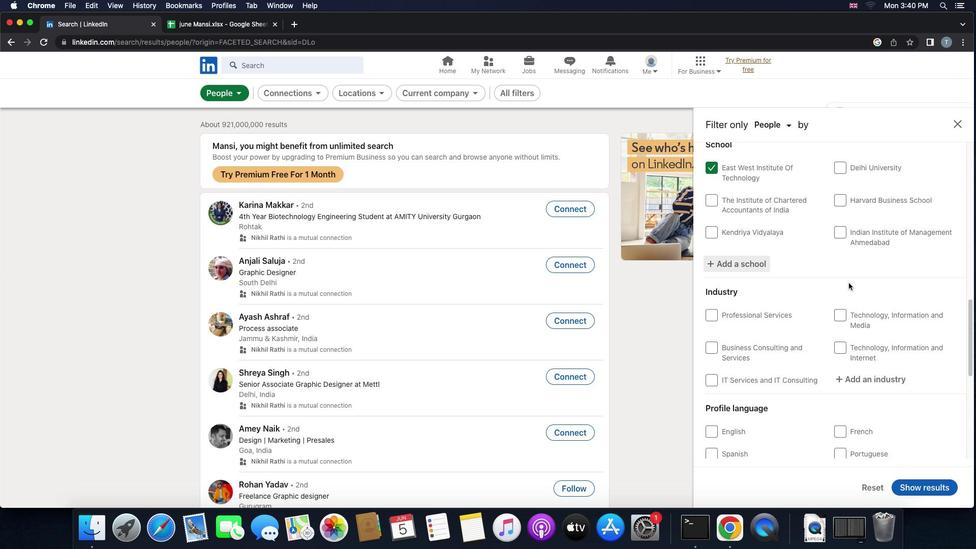 
Action: Mouse scrolled (849, 282) with delta (0, -1)
Screenshot: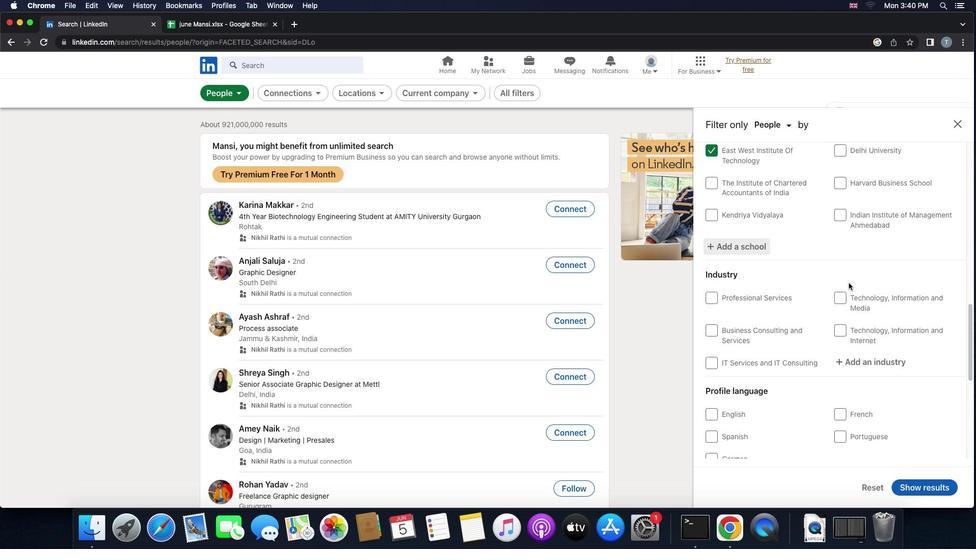 
Action: Mouse scrolled (849, 282) with delta (0, -1)
Screenshot: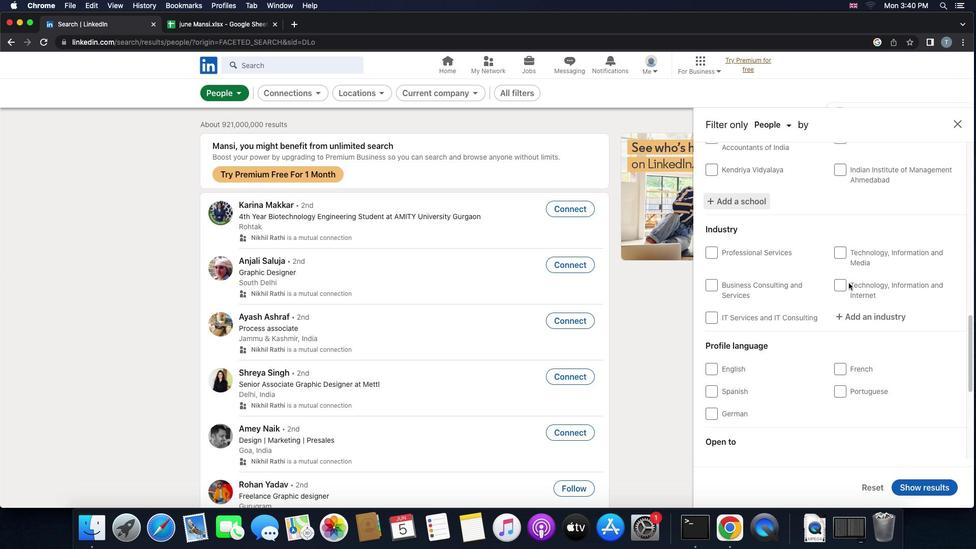 
Action: Mouse moved to (845, 276)
Screenshot: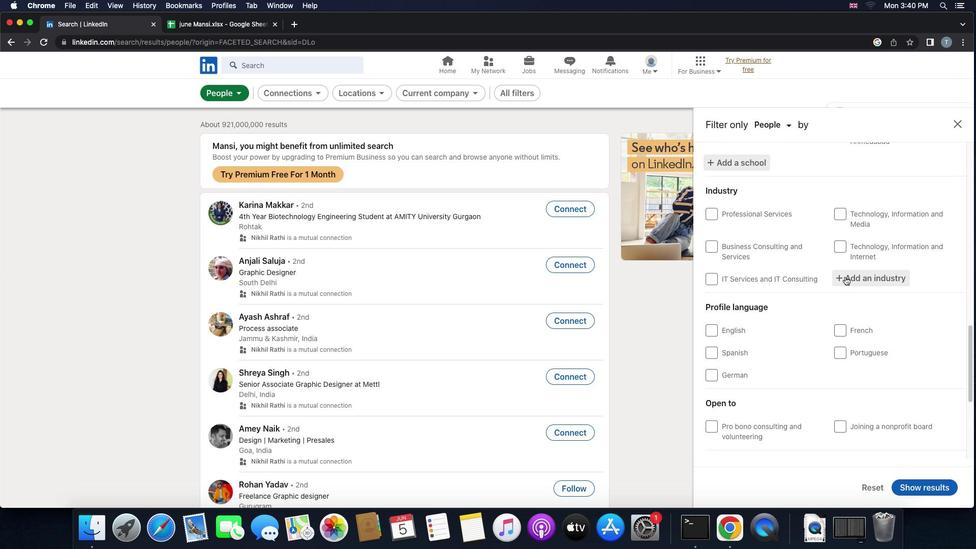 
Action: Mouse pressed left at (845, 276)
Screenshot: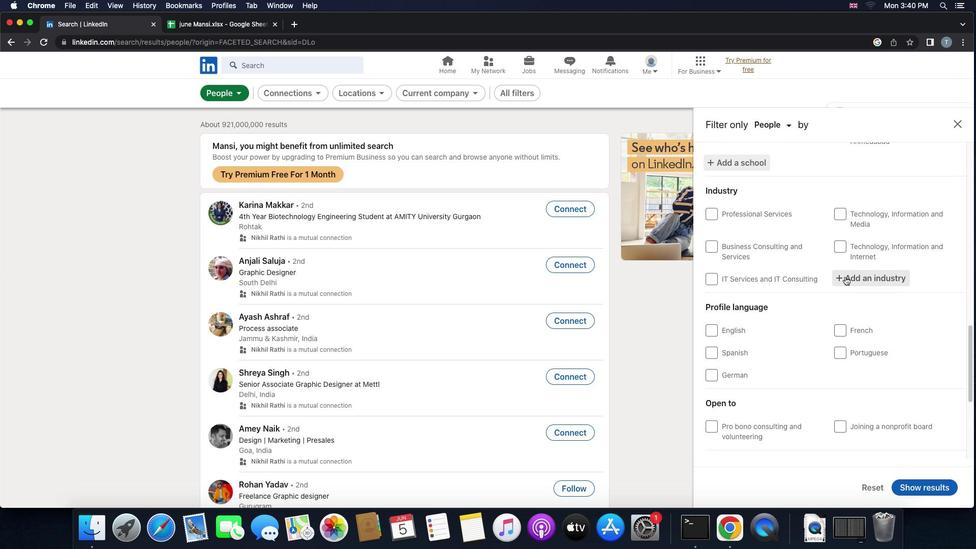 
Action: Mouse moved to (846, 277)
Screenshot: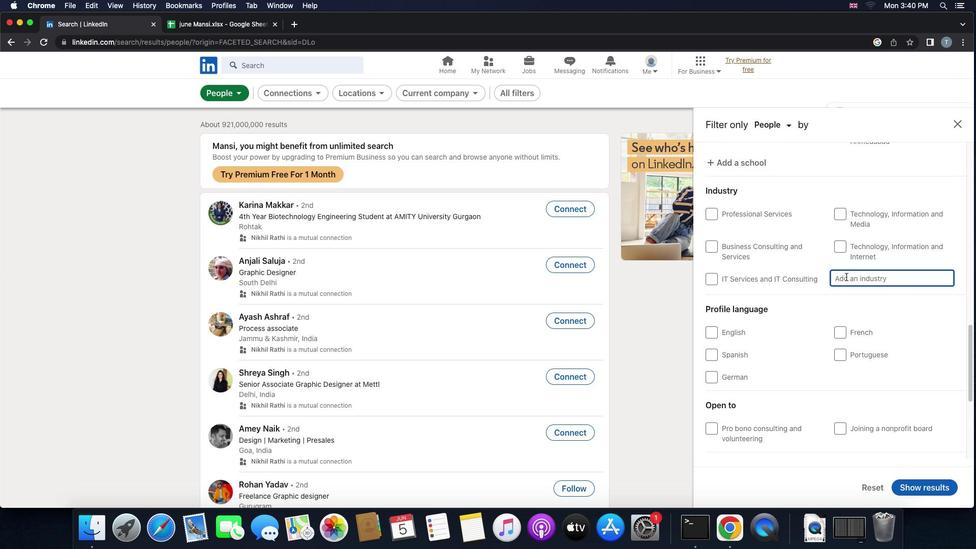 
Action: Key pressed Key.shift'H''o''u''s''i''n''g'Key.space'a''n''d'Key.space'c''o''m''m''u''n''i''t''y'
Screenshot: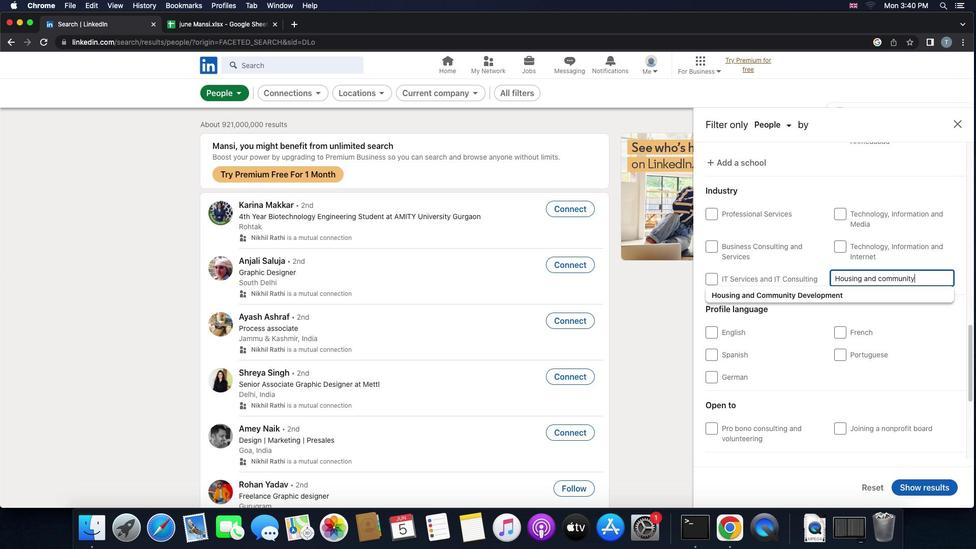 
Action: Mouse moved to (827, 294)
Screenshot: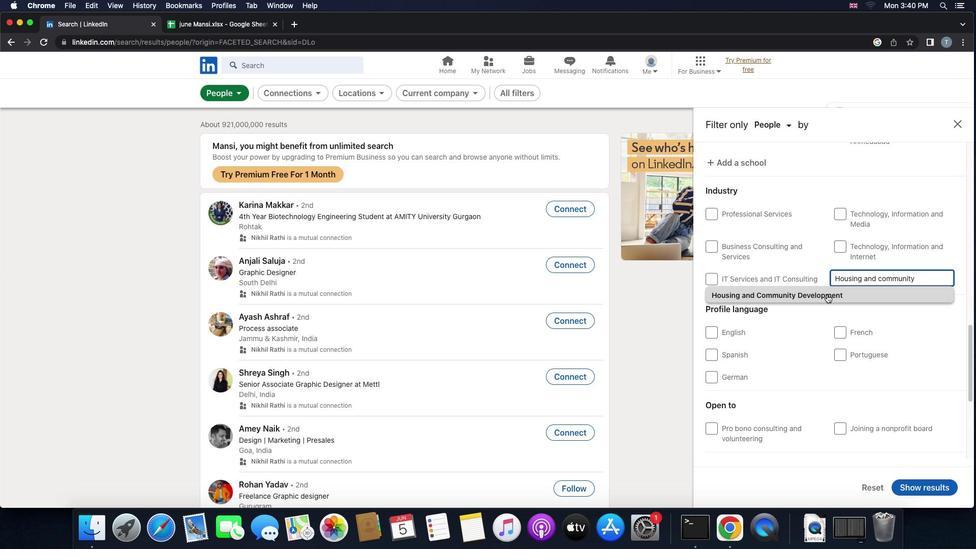 
Action: Mouse pressed left at (827, 294)
Screenshot: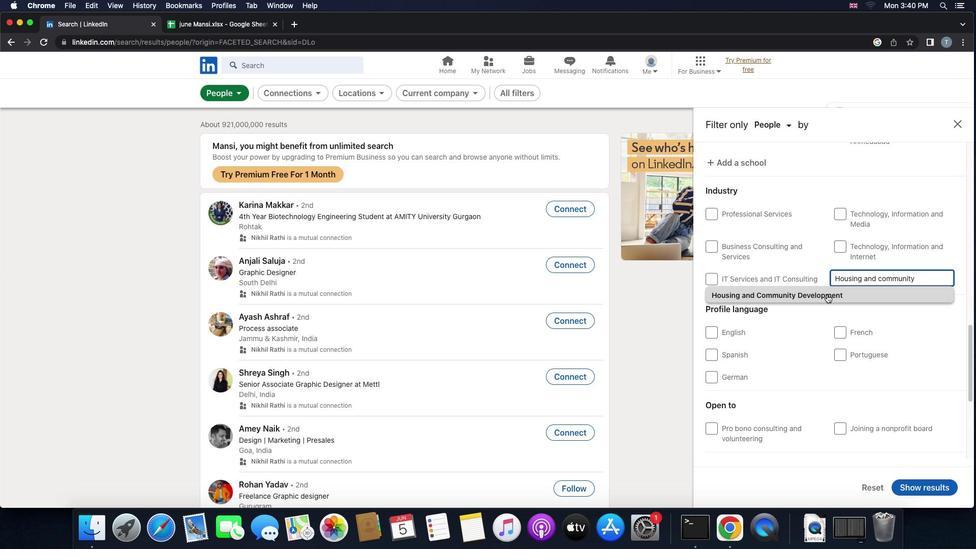 
Action: Mouse moved to (828, 295)
Screenshot: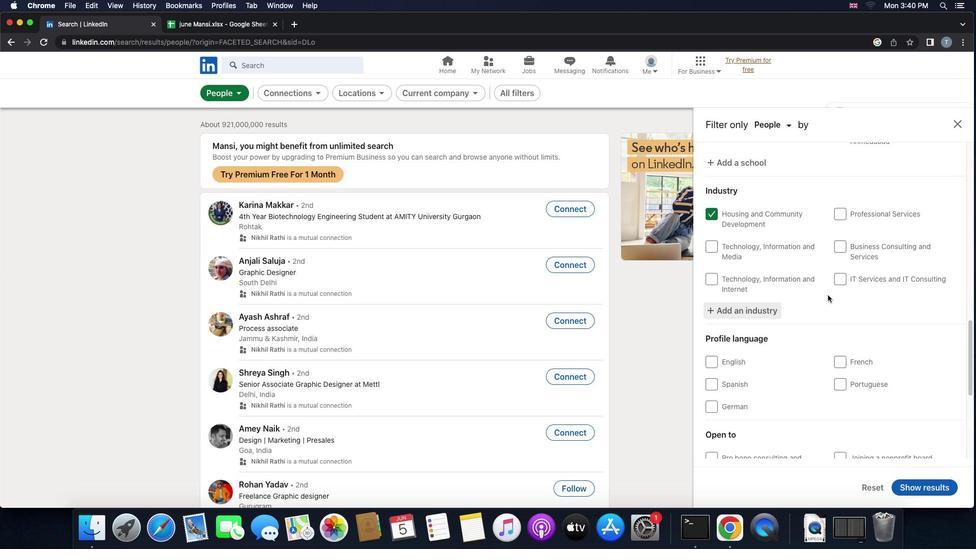 
Action: Mouse scrolled (828, 295) with delta (0, 0)
Screenshot: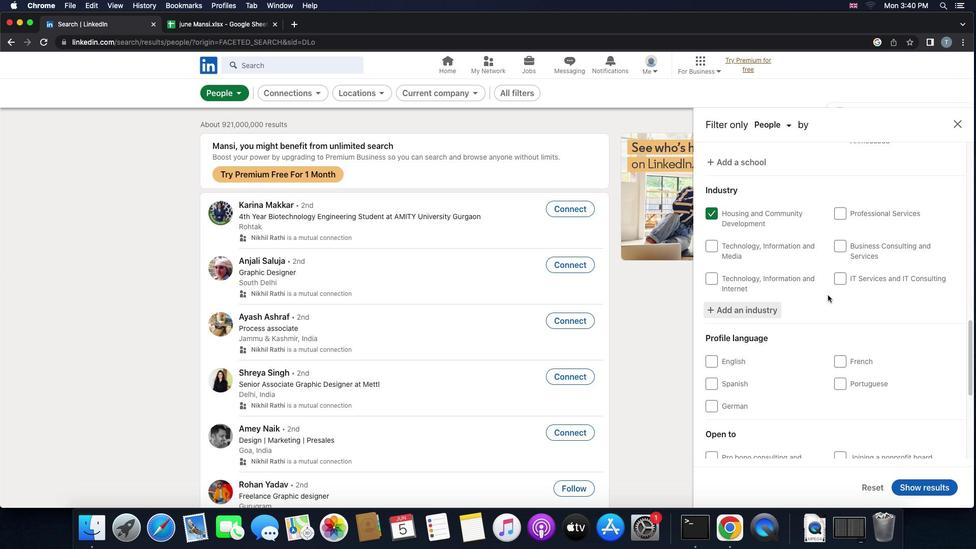 
Action: Mouse moved to (828, 295)
Screenshot: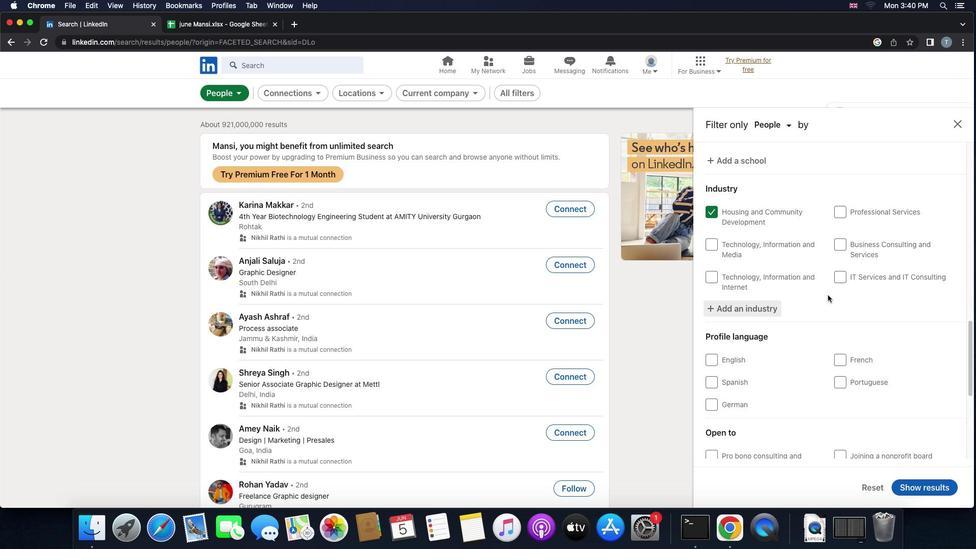 
Action: Mouse scrolled (828, 295) with delta (0, 0)
Screenshot: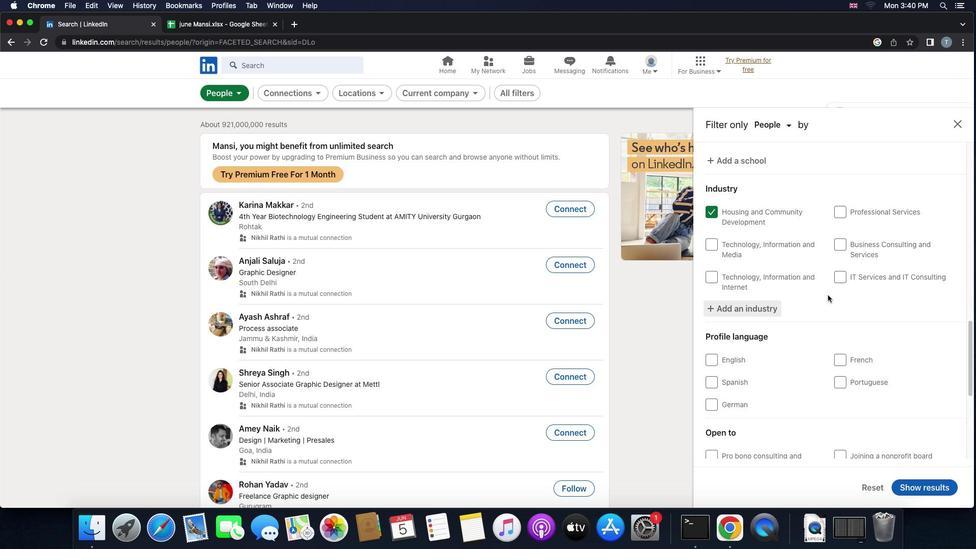 
Action: Mouse scrolled (828, 295) with delta (0, -1)
Screenshot: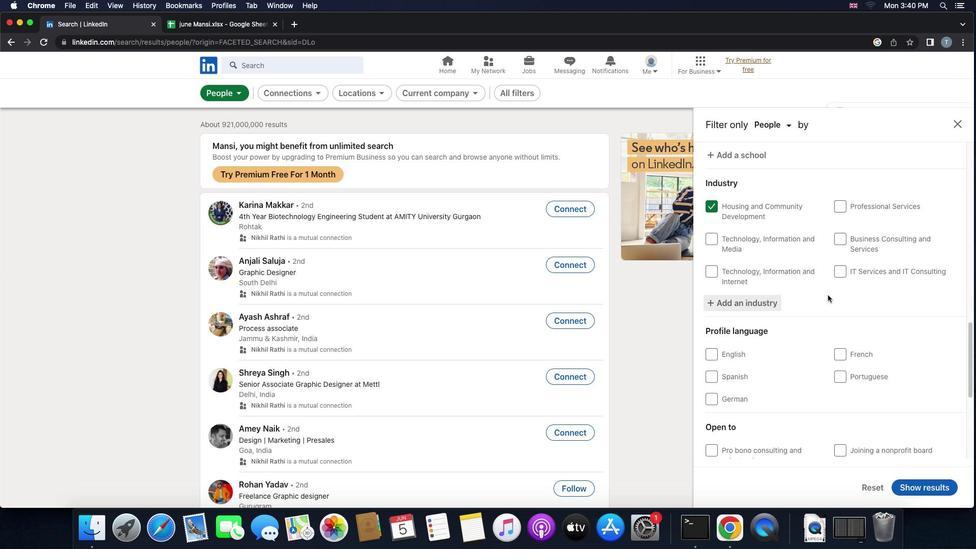 
Action: Mouse scrolled (828, 295) with delta (0, -1)
Screenshot: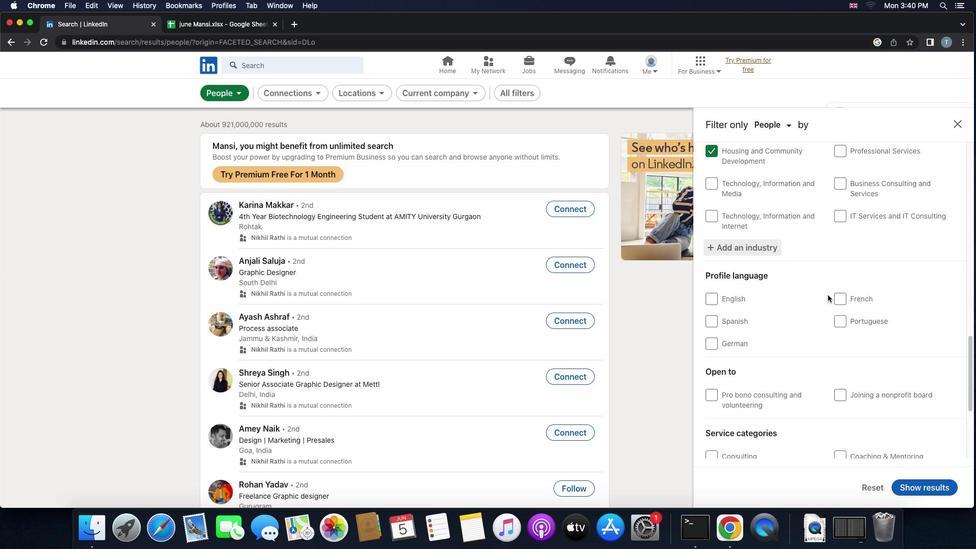 
Action: Mouse scrolled (828, 295) with delta (0, 0)
Screenshot: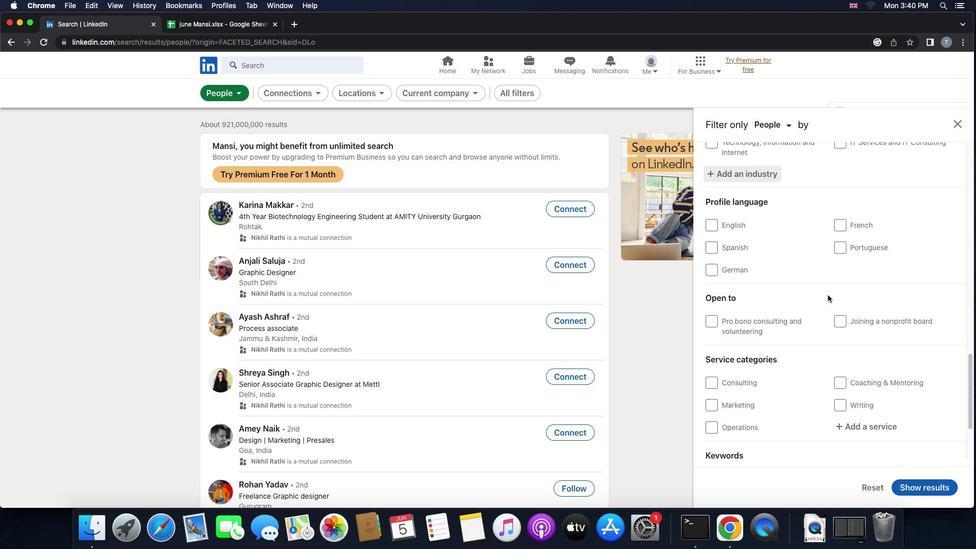 
Action: Mouse scrolled (828, 295) with delta (0, 0)
Screenshot: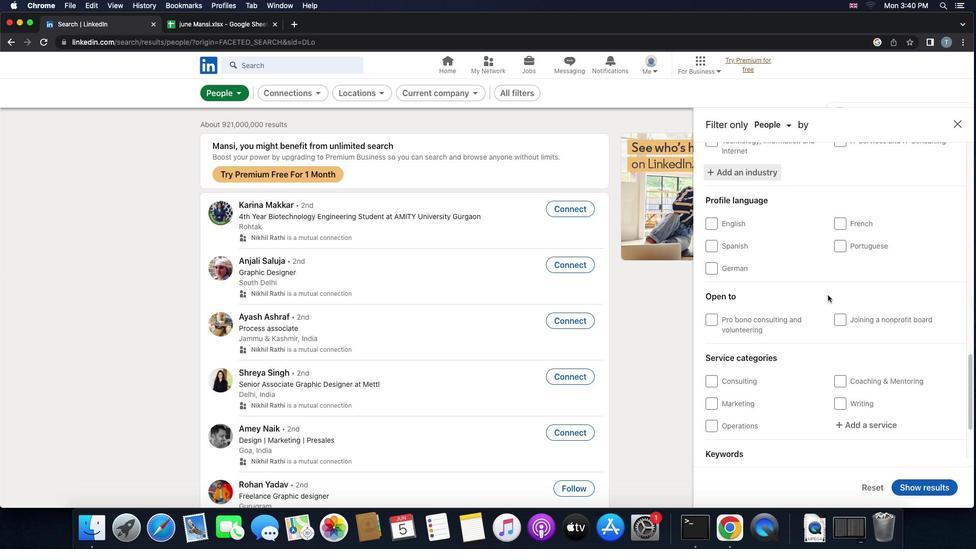 
Action: Mouse moved to (712, 217)
Screenshot: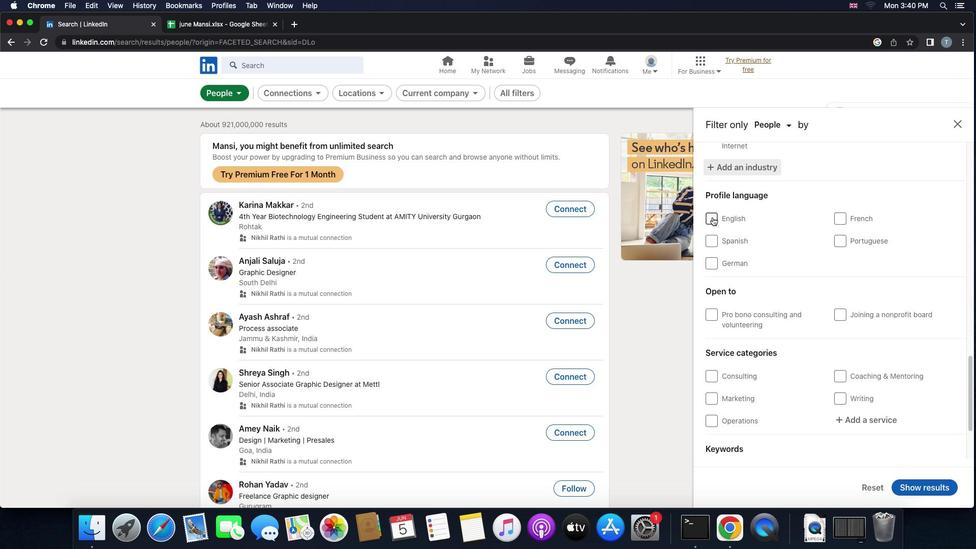 
Action: Mouse pressed left at (712, 217)
Screenshot: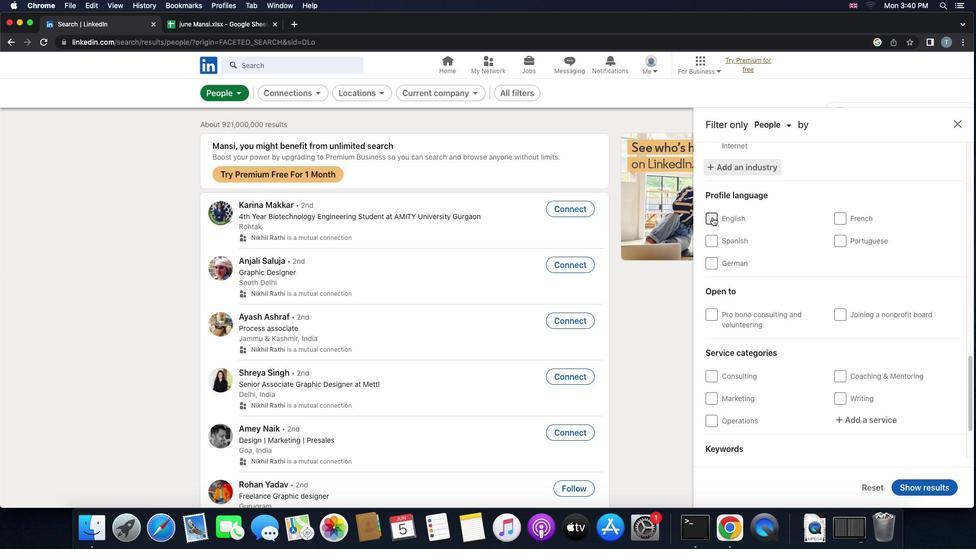 
Action: Mouse moved to (847, 298)
Screenshot: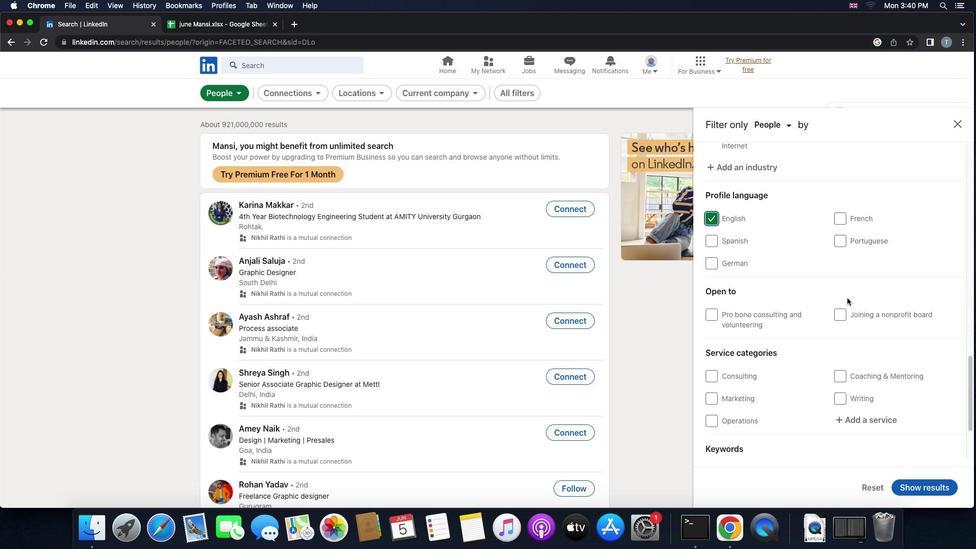 
Action: Mouse scrolled (847, 298) with delta (0, 0)
Screenshot: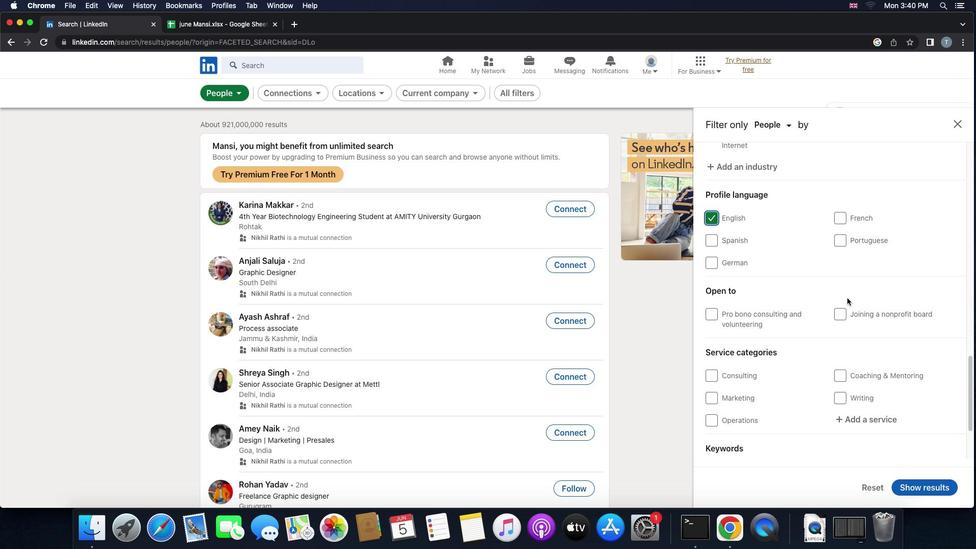 
Action: Mouse scrolled (847, 298) with delta (0, 0)
Screenshot: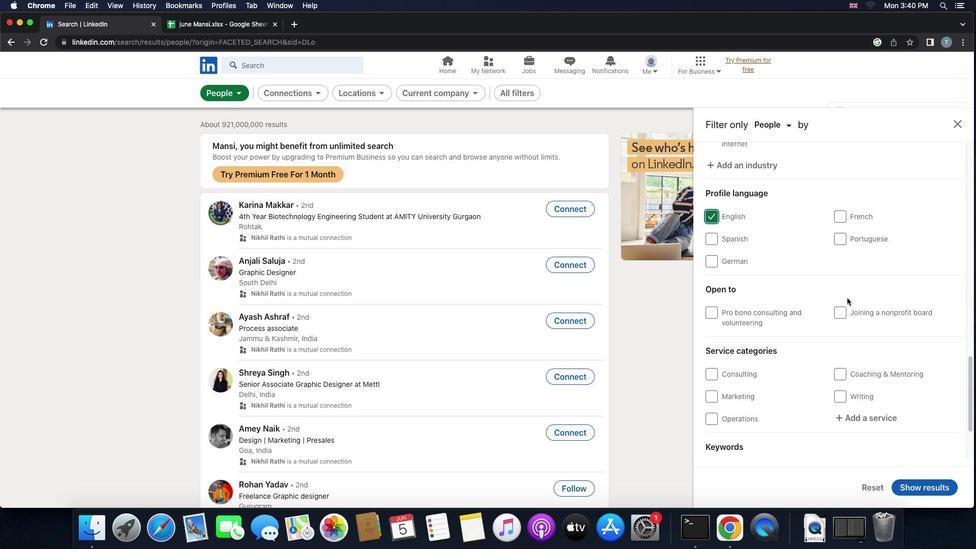 
Action: Mouse scrolled (847, 298) with delta (0, -1)
Screenshot: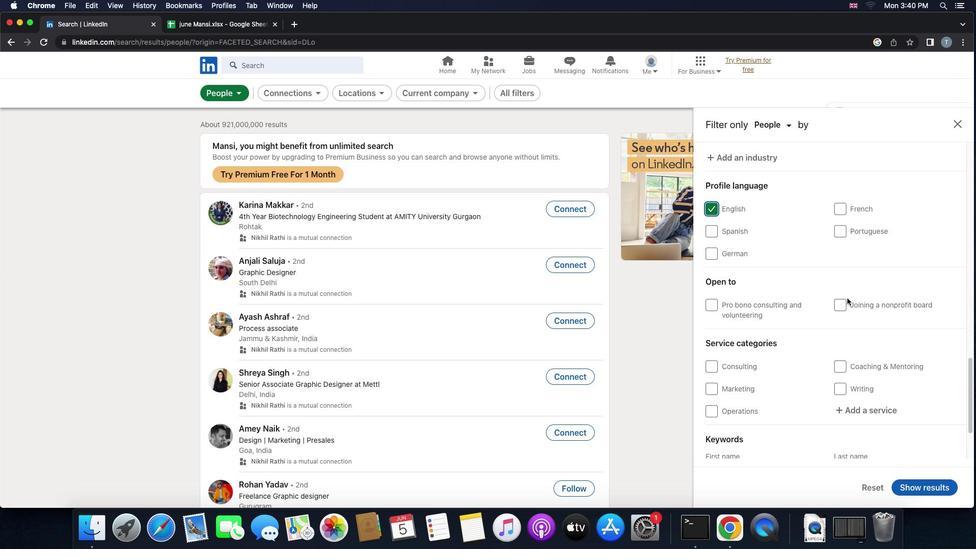 
Action: Mouse moved to (857, 337)
Screenshot: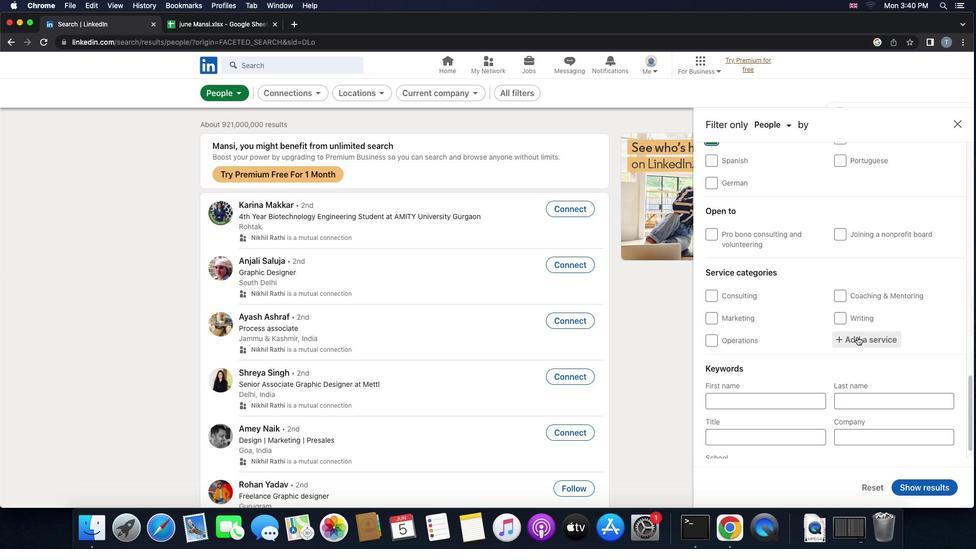
Action: Mouse pressed left at (857, 337)
Screenshot: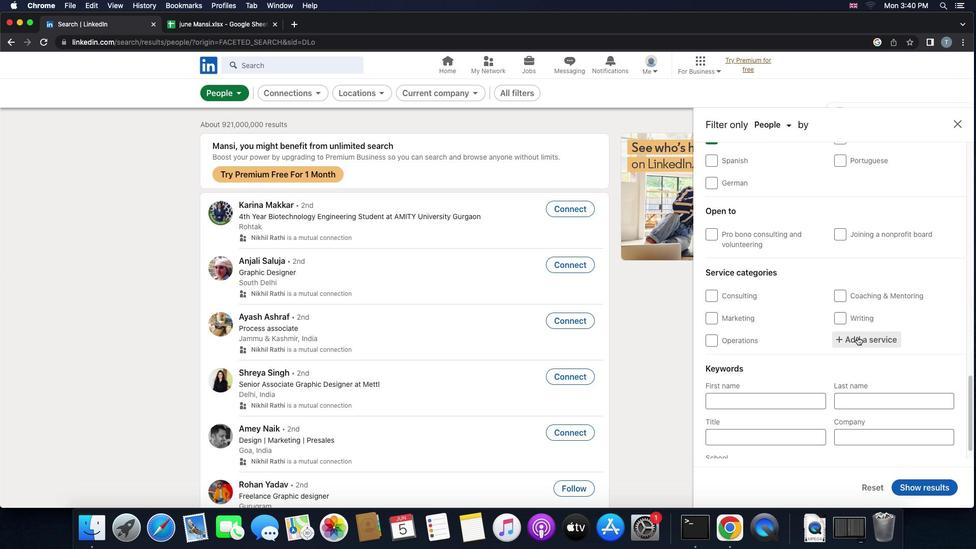 
Action: Key pressed Key.shift'I''m''m''i''g''r''a''t''i''o''n'Key.space'l''a''w'
Screenshot: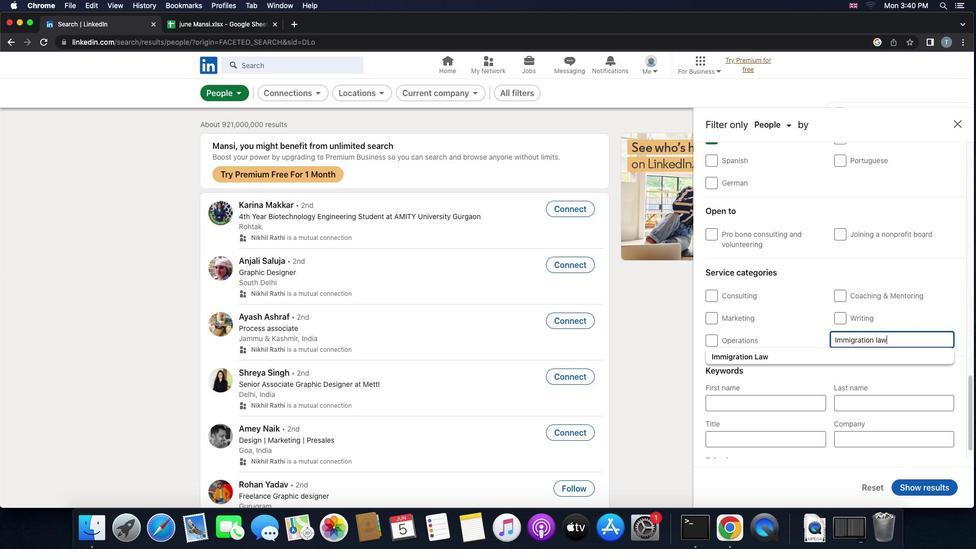 
Action: Mouse moved to (837, 351)
Screenshot: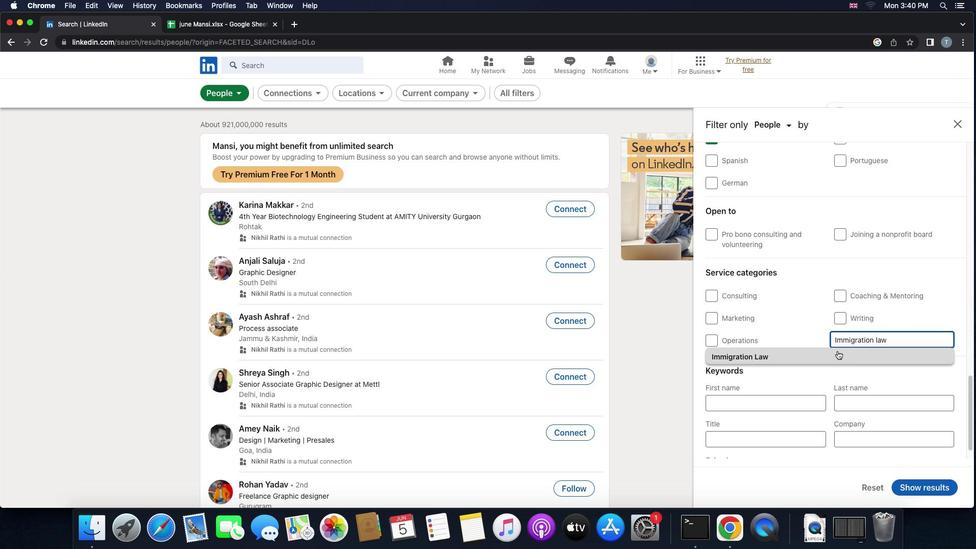 
Action: Mouse pressed left at (837, 351)
Screenshot: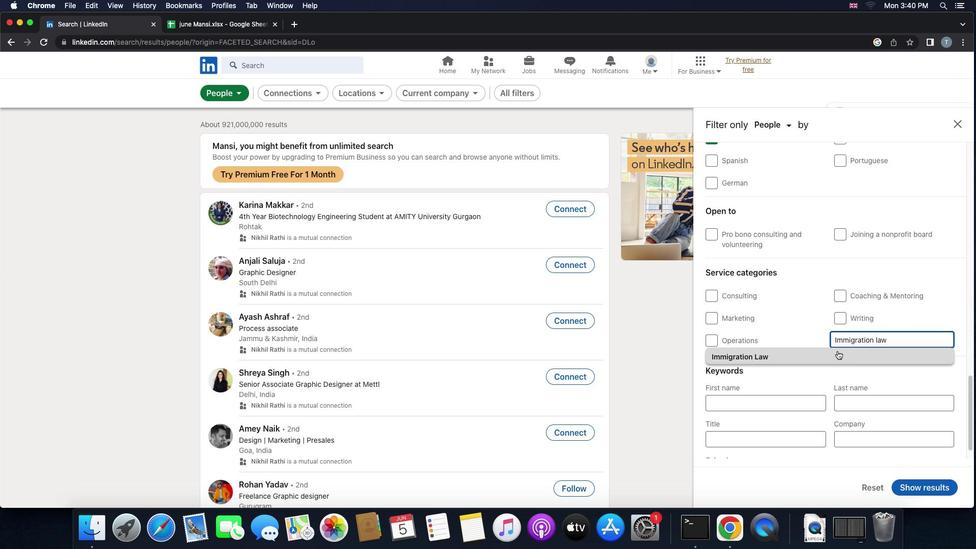 
Action: Mouse moved to (845, 367)
Screenshot: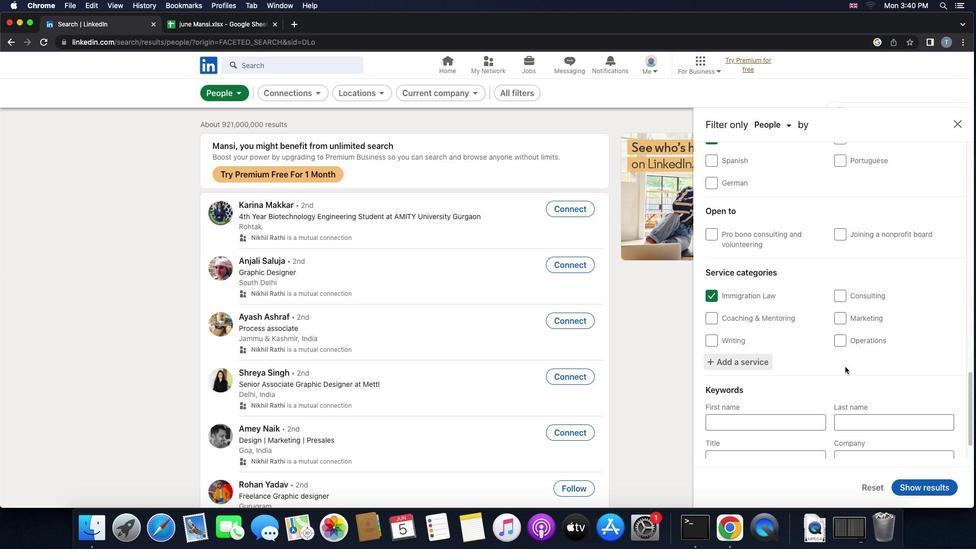 
Action: Mouse scrolled (845, 367) with delta (0, 0)
Screenshot: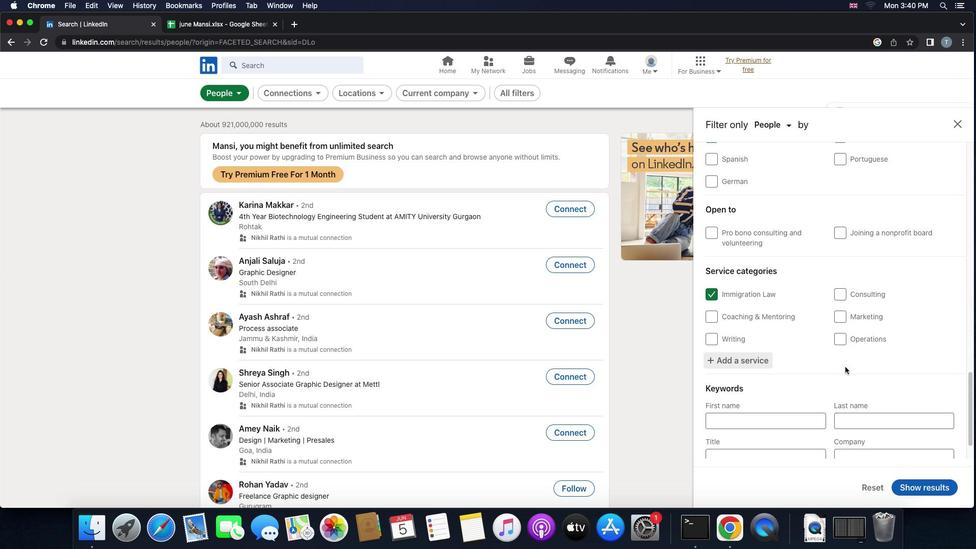 
Action: Mouse scrolled (845, 367) with delta (0, 0)
Screenshot: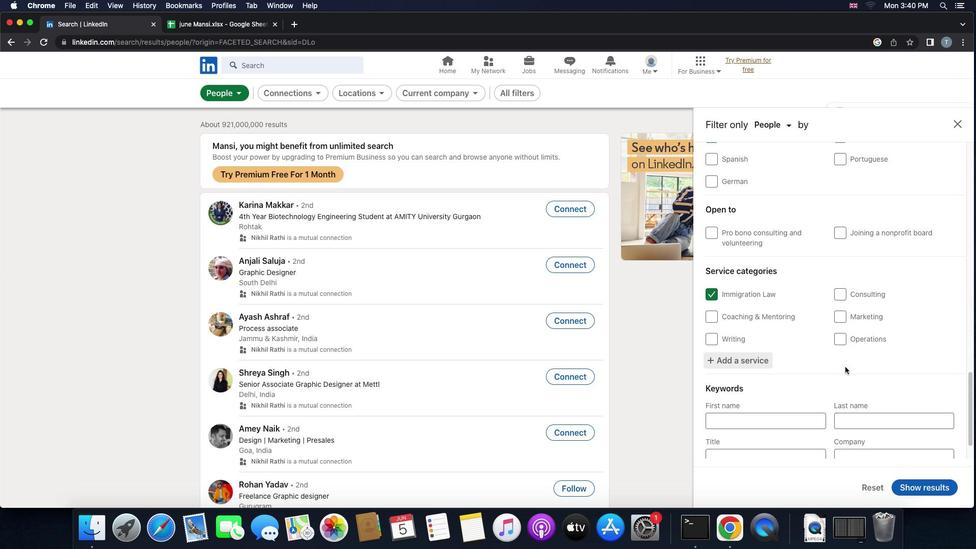 
Action: Mouse scrolled (845, 367) with delta (0, -1)
Screenshot: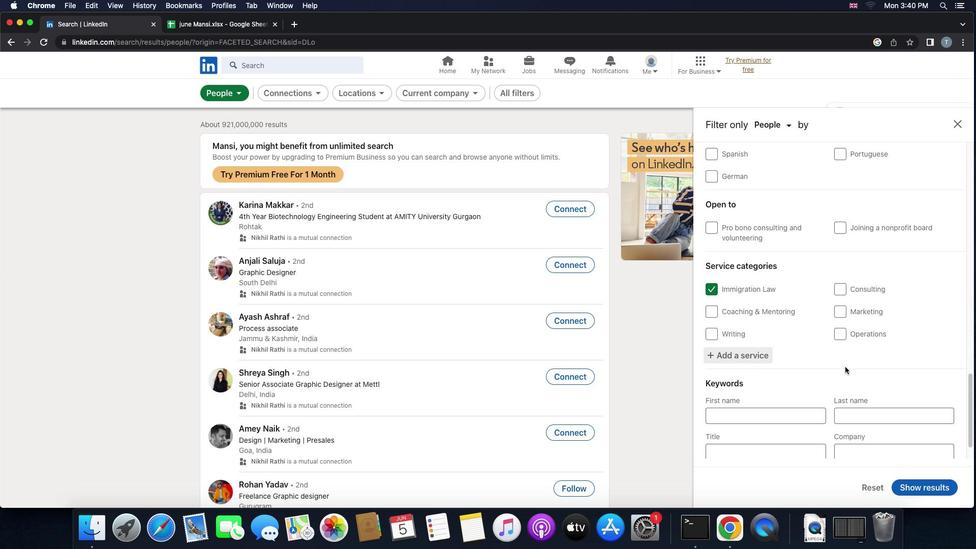 
Action: Mouse scrolled (845, 367) with delta (0, -2)
Screenshot: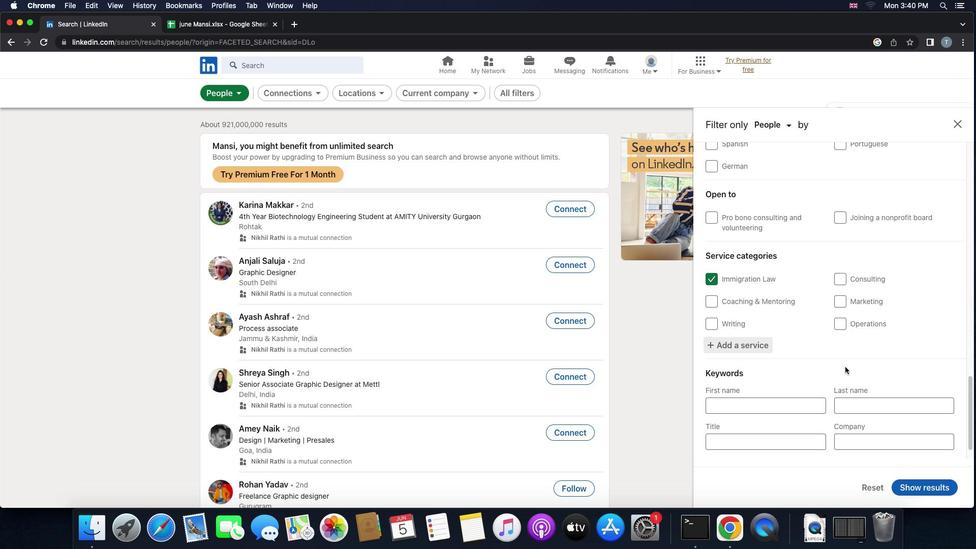 
Action: Mouse moved to (764, 414)
Screenshot: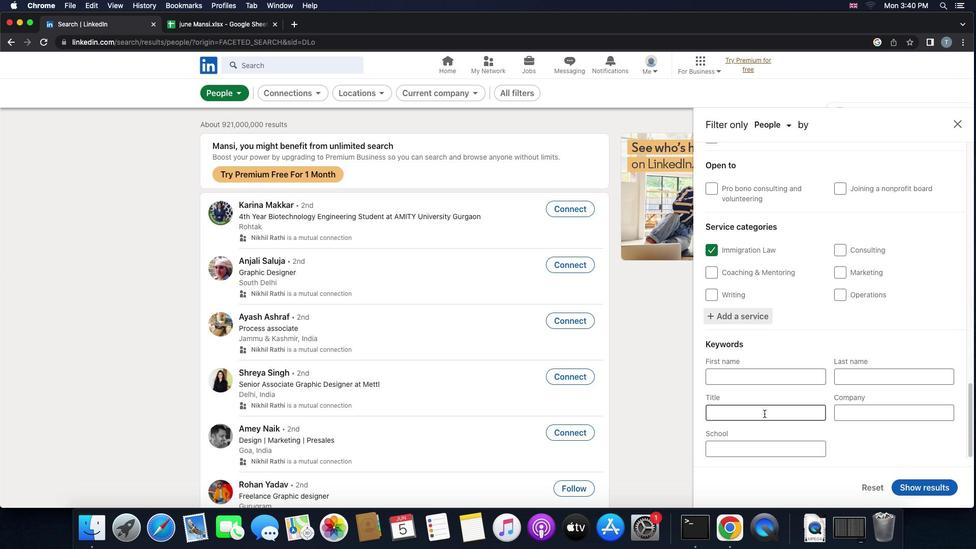 
Action: Mouse pressed left at (764, 414)
Screenshot: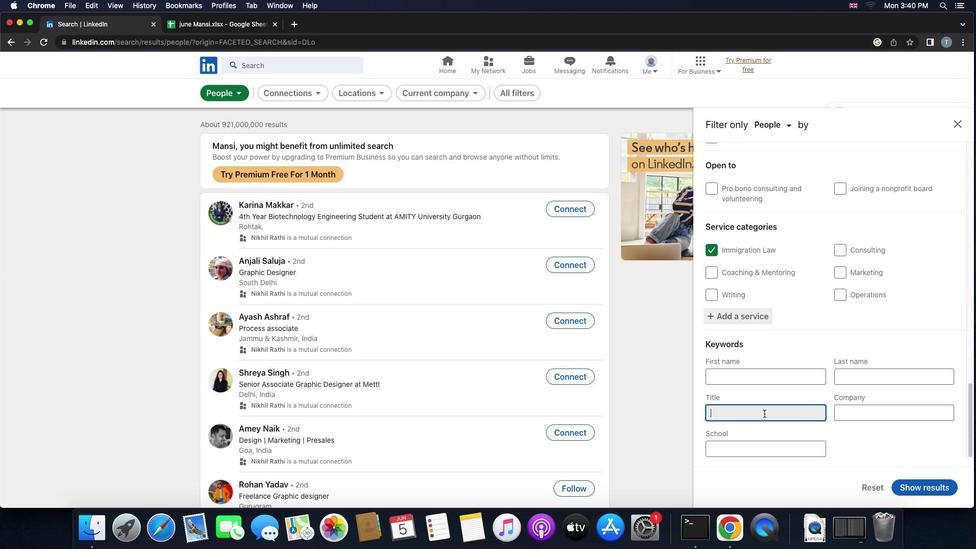 
Action: Key pressed Key.shift'F''i''n''a''n''a'Key.backspace'c''i''a''l'Key.space'p''l''a''n''n''e''r'
Screenshot: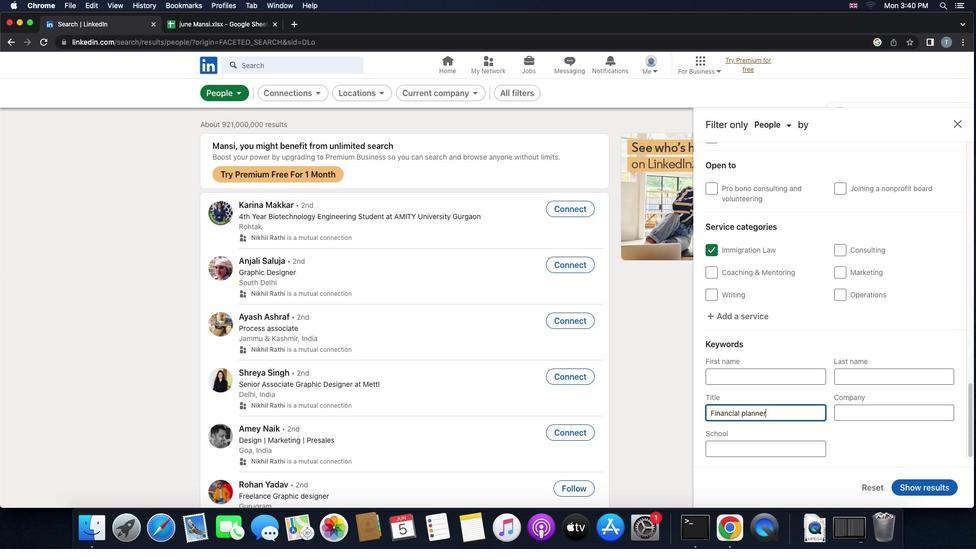 
Action: Mouse moved to (924, 487)
Screenshot: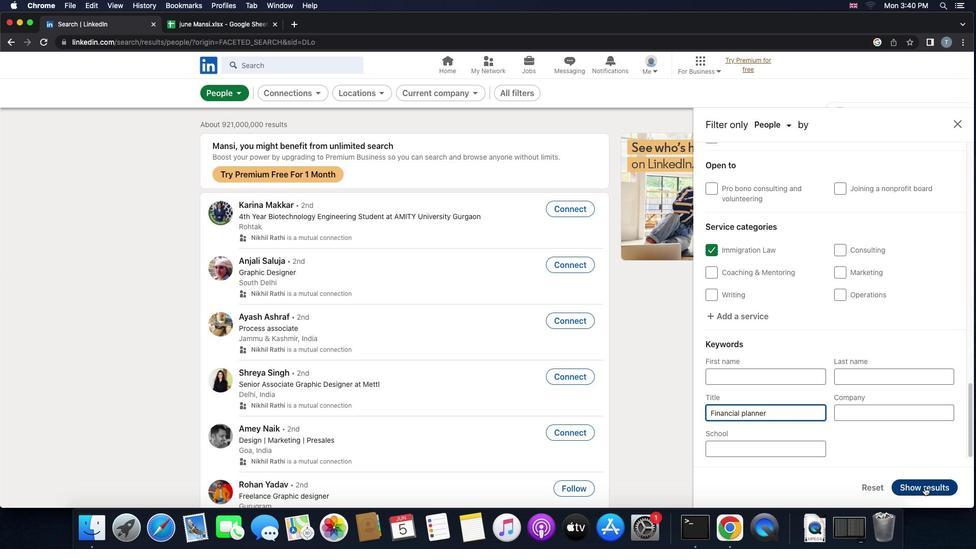 
Action: Mouse pressed left at (924, 487)
Screenshot: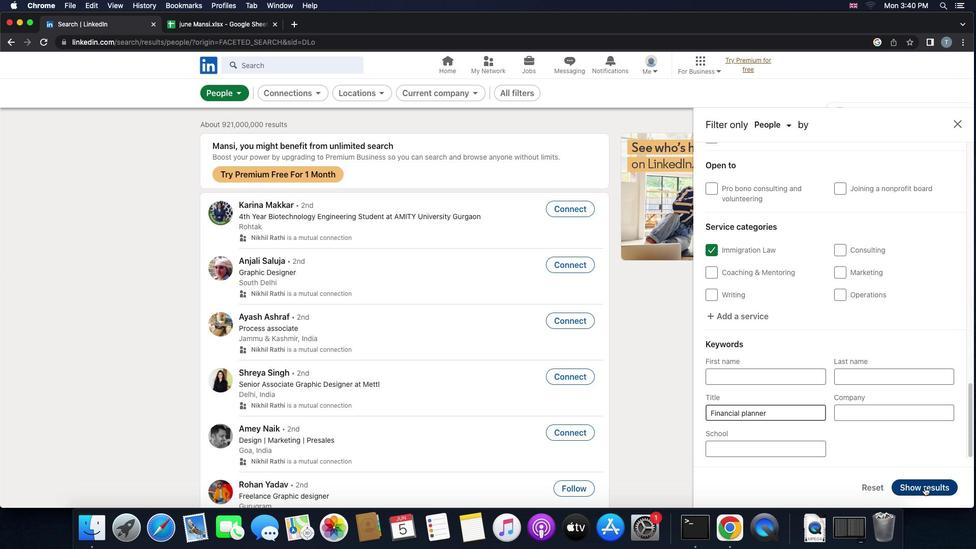 
Action: Mouse moved to (925, 487)
Screenshot: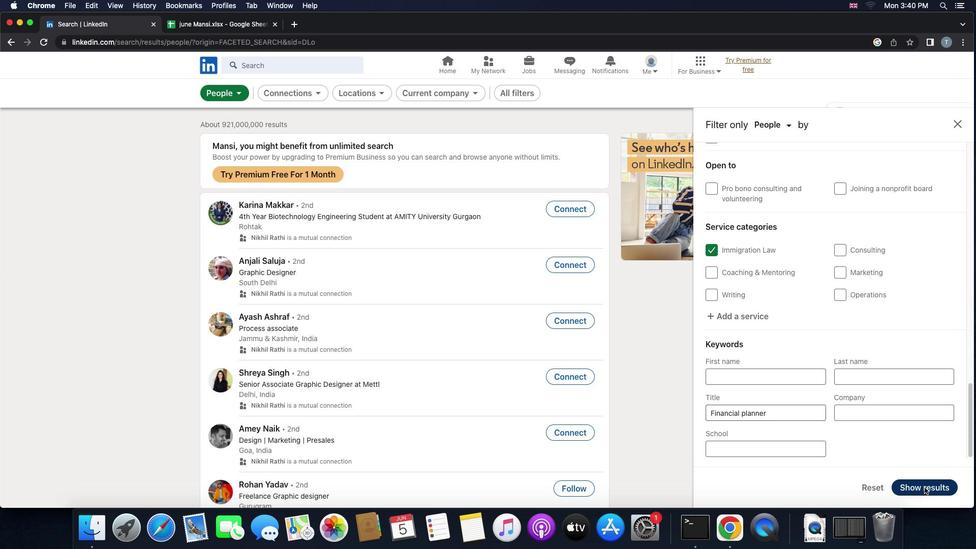 
